 Task: Look for space in Jaguaruana, Brazil from 5th June, 2023 to 16th June, 2023 for 2 adults in price range Rs.7000 to Rs.15000. Place can be entire place with 1  bedroom having 1 bed and 1 bathroom. Property type can be house, flat, guest house, hotel. Booking option can be shelf check-in. Required host language is Spanish.
Action: Mouse moved to (445, 85)
Screenshot: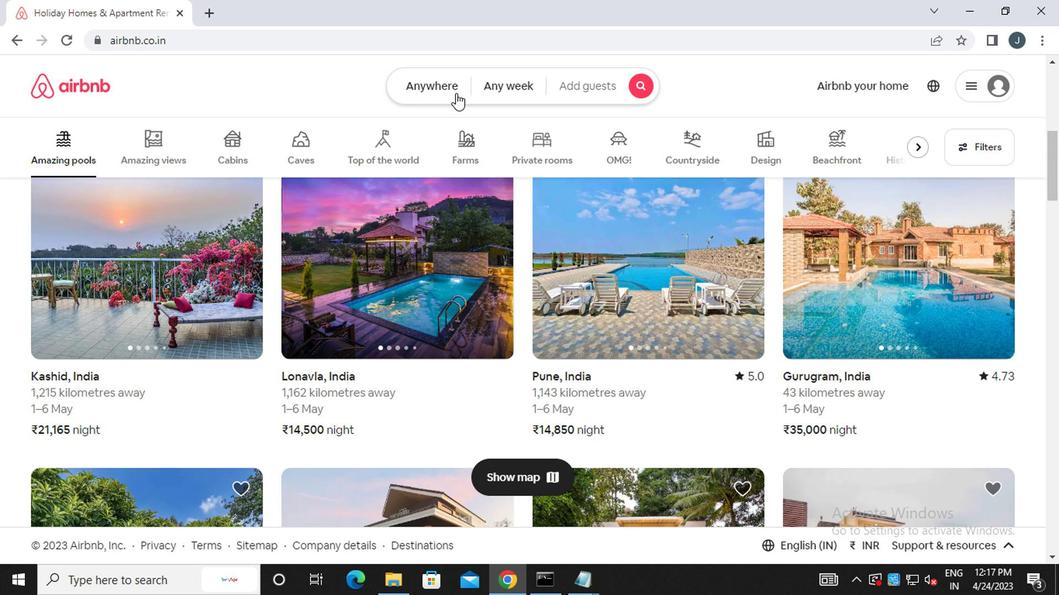 
Action: Mouse pressed left at (445, 85)
Screenshot: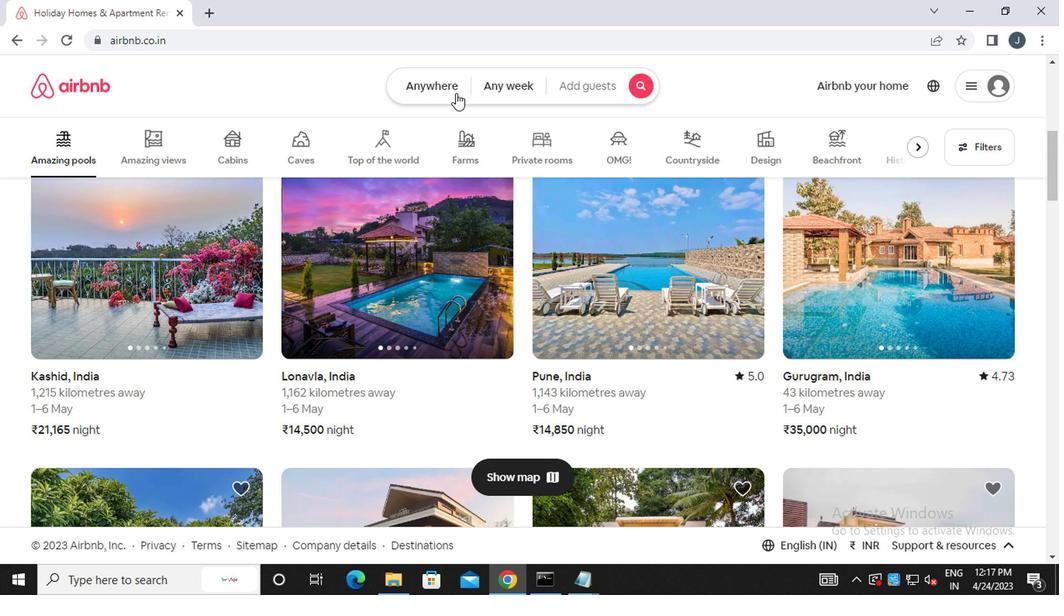 
Action: Mouse moved to (300, 150)
Screenshot: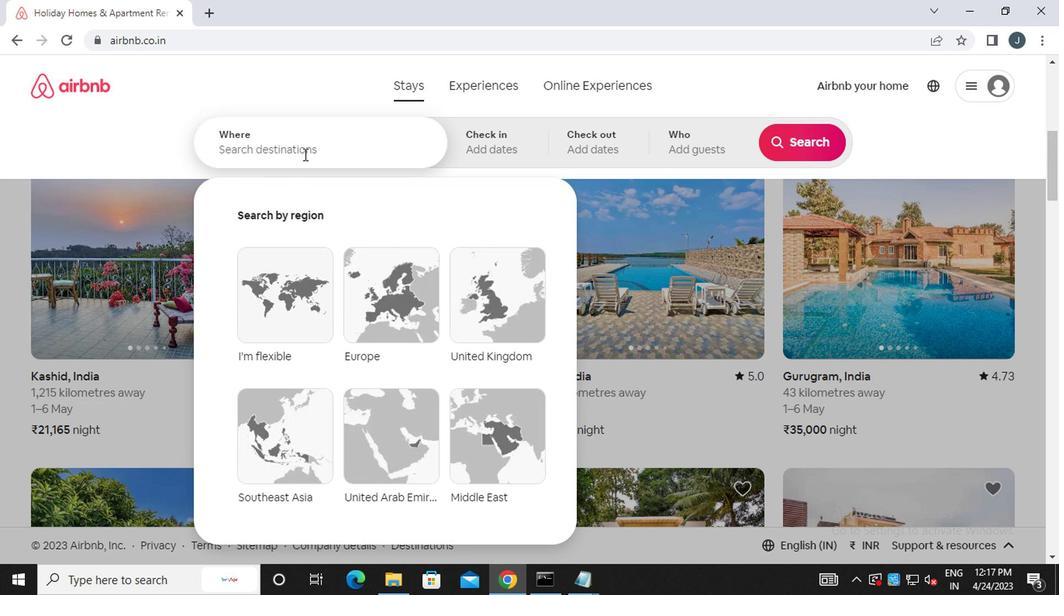 
Action: Mouse pressed left at (300, 150)
Screenshot: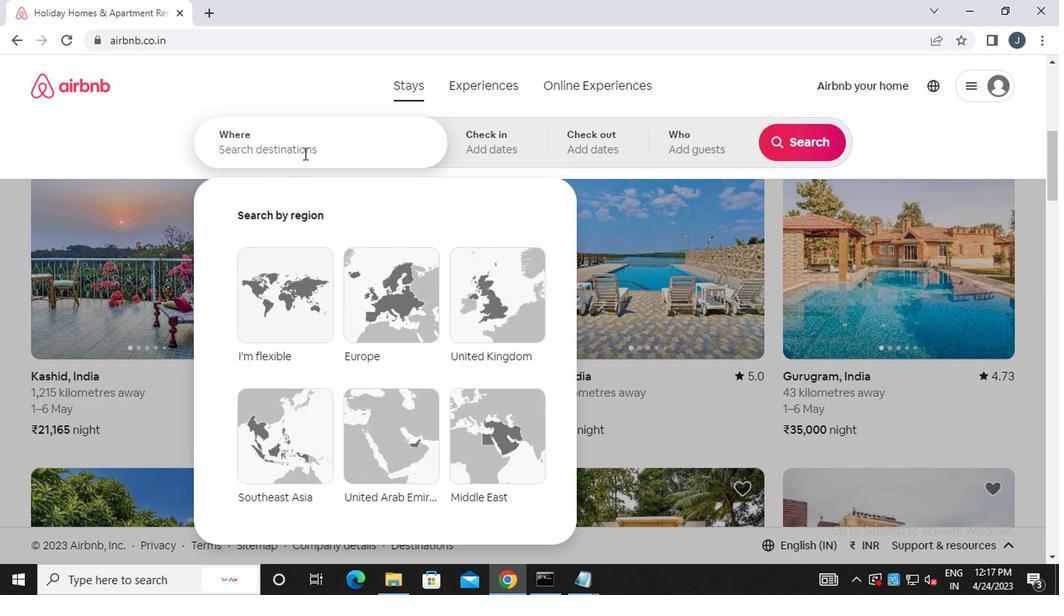 
Action: Key pressed j<Key.caps_lock>aguaruana,<Key.space><Key.caps_lock>b<Key.caps_lock>razil
Screenshot: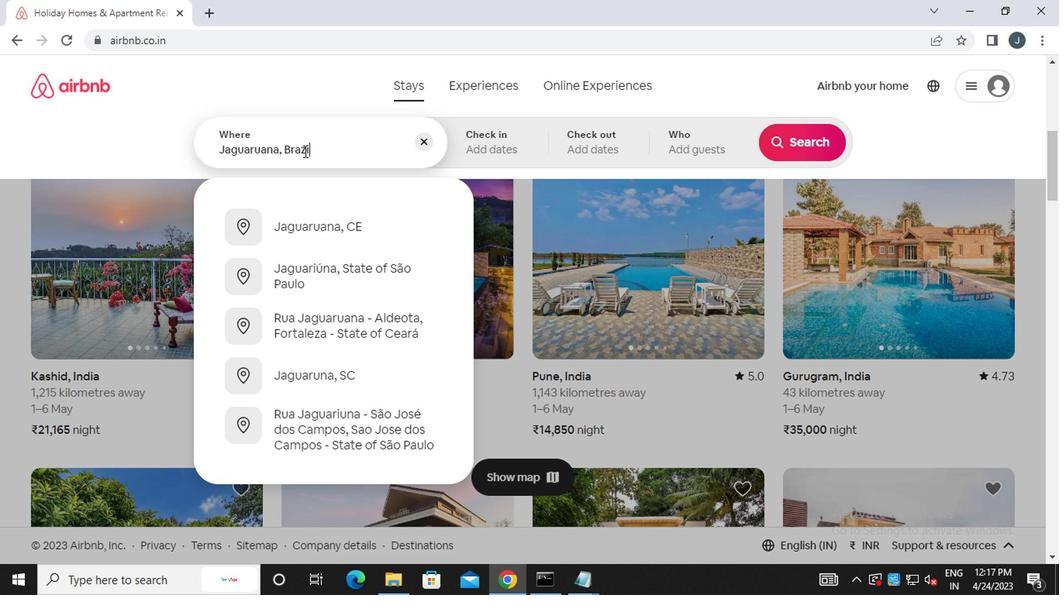 
Action: Mouse moved to (502, 144)
Screenshot: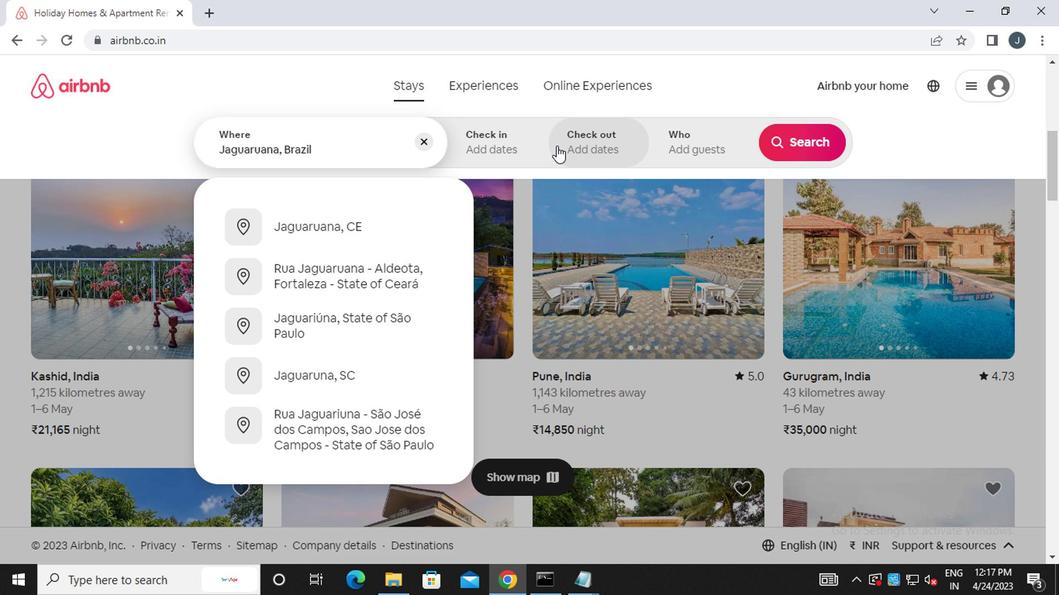 
Action: Mouse pressed left at (502, 144)
Screenshot: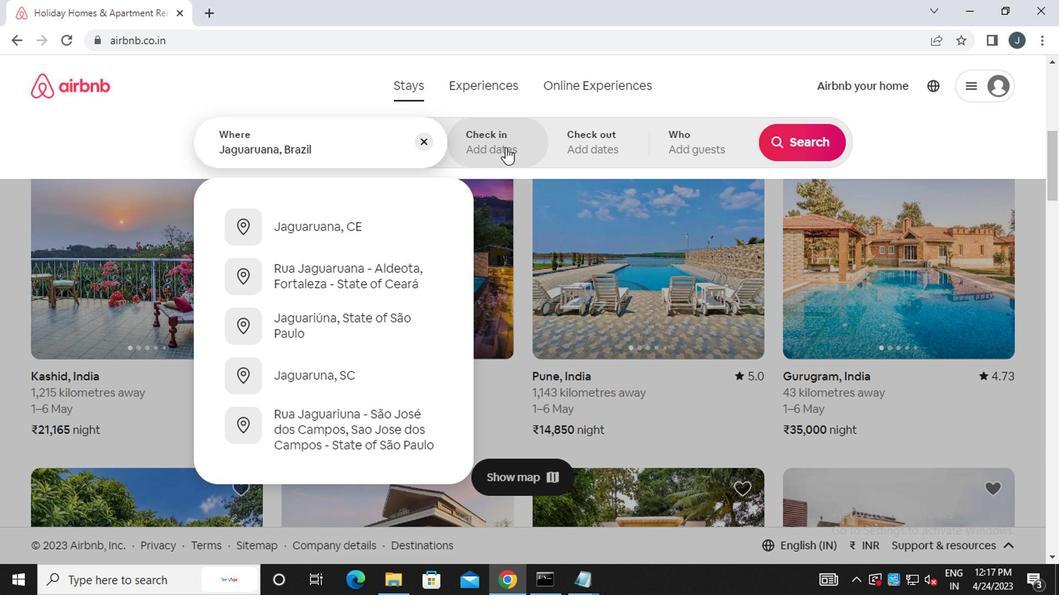 
Action: Mouse moved to (786, 266)
Screenshot: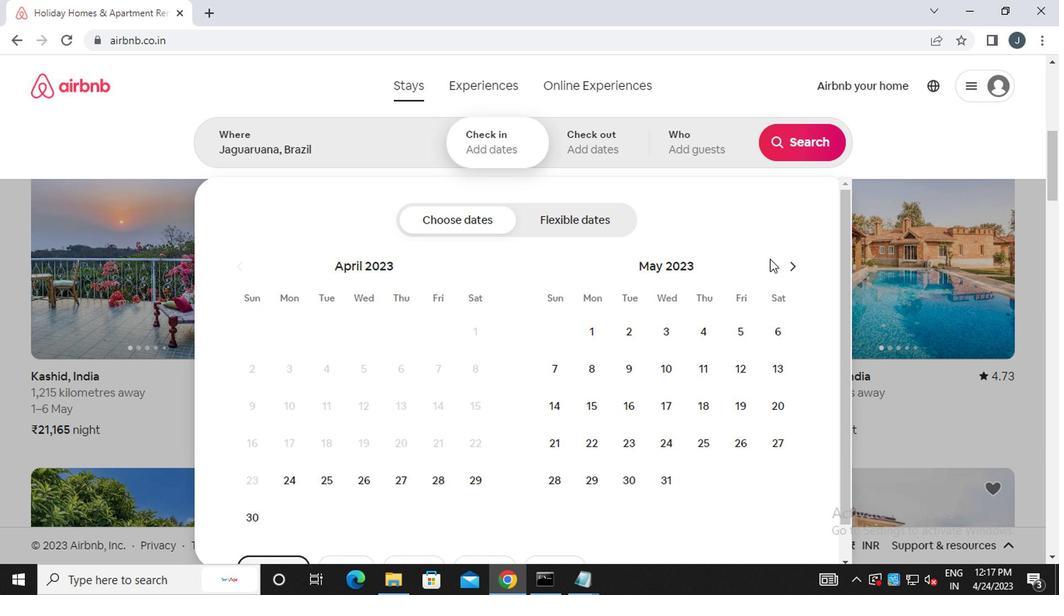 
Action: Mouse pressed left at (786, 266)
Screenshot: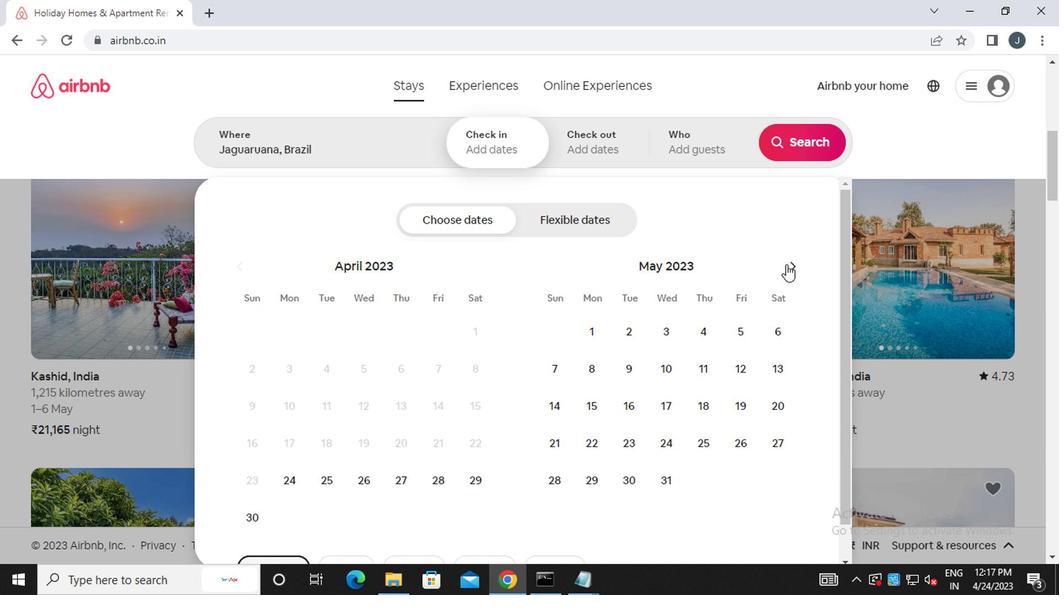 
Action: Mouse moved to (577, 372)
Screenshot: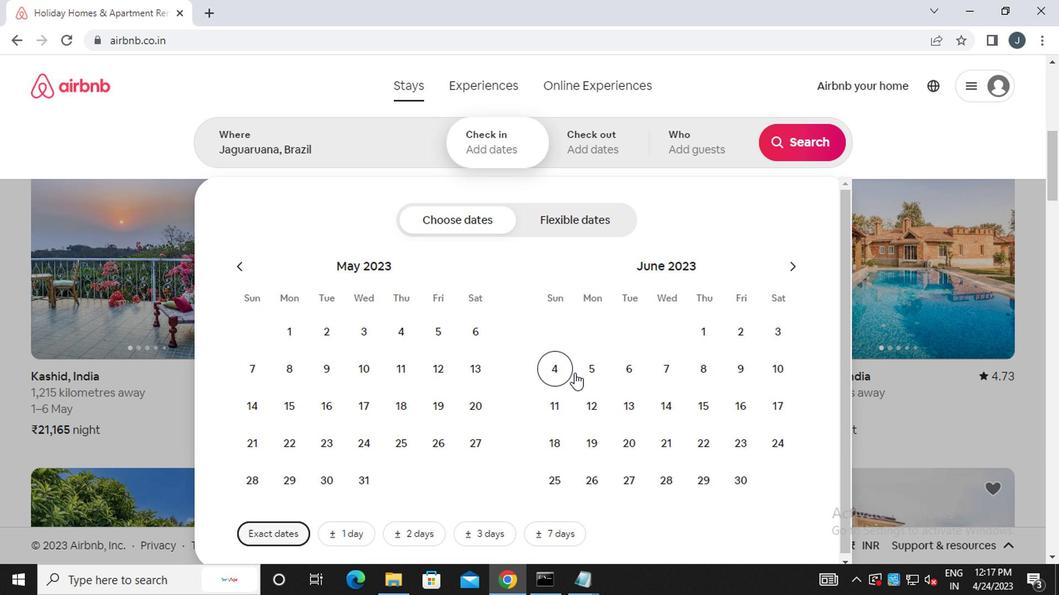 
Action: Mouse pressed left at (577, 372)
Screenshot: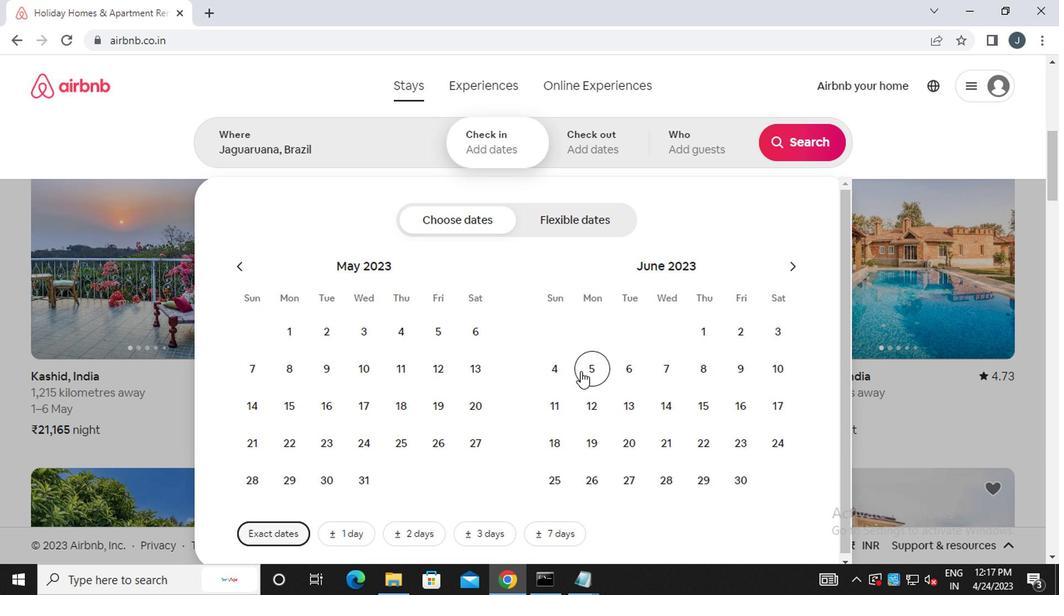 
Action: Mouse moved to (738, 403)
Screenshot: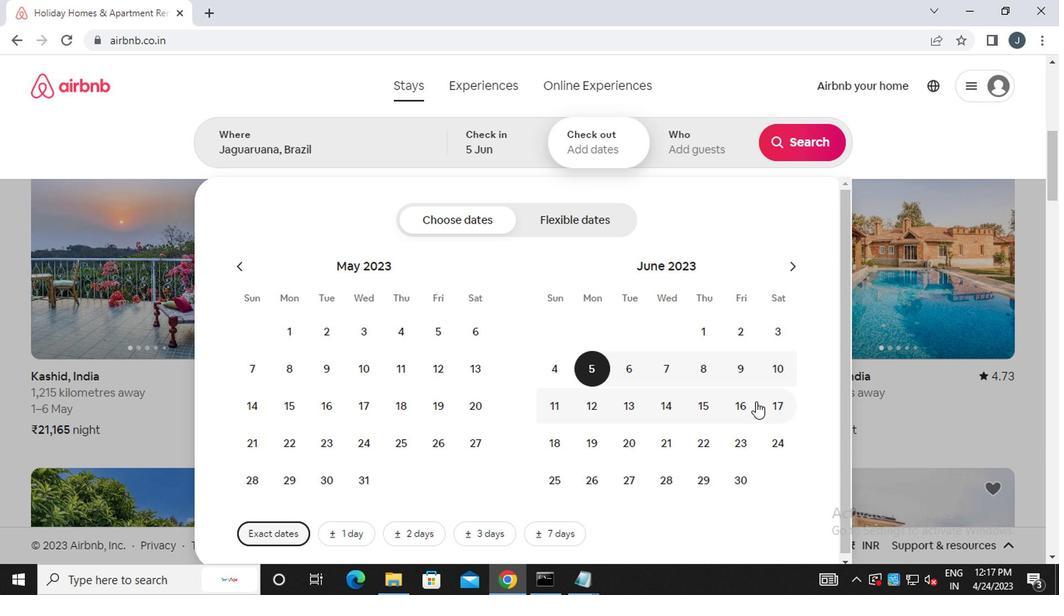 
Action: Mouse pressed left at (738, 403)
Screenshot: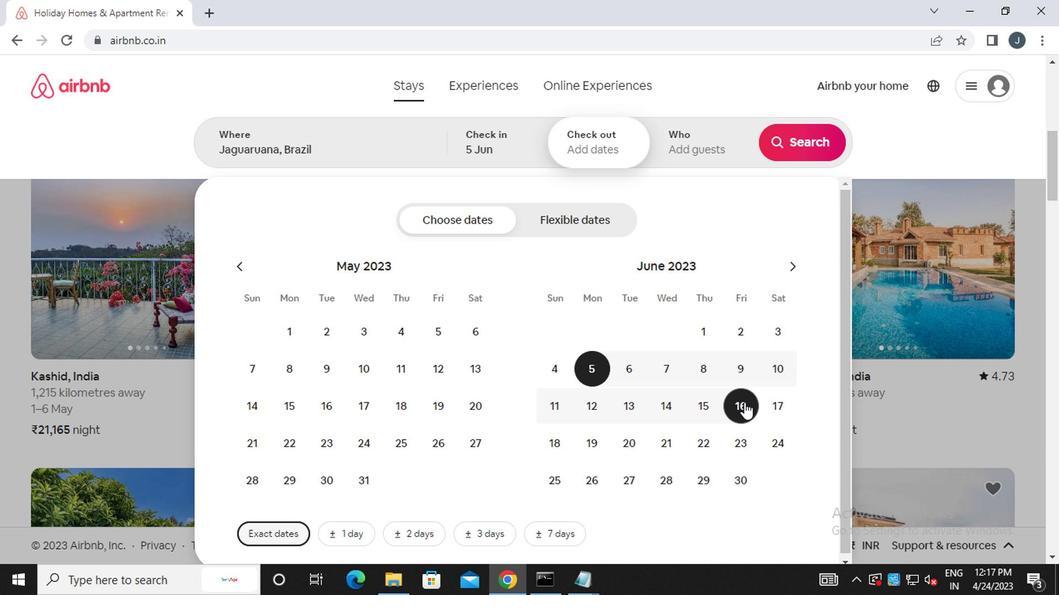 
Action: Mouse moved to (700, 145)
Screenshot: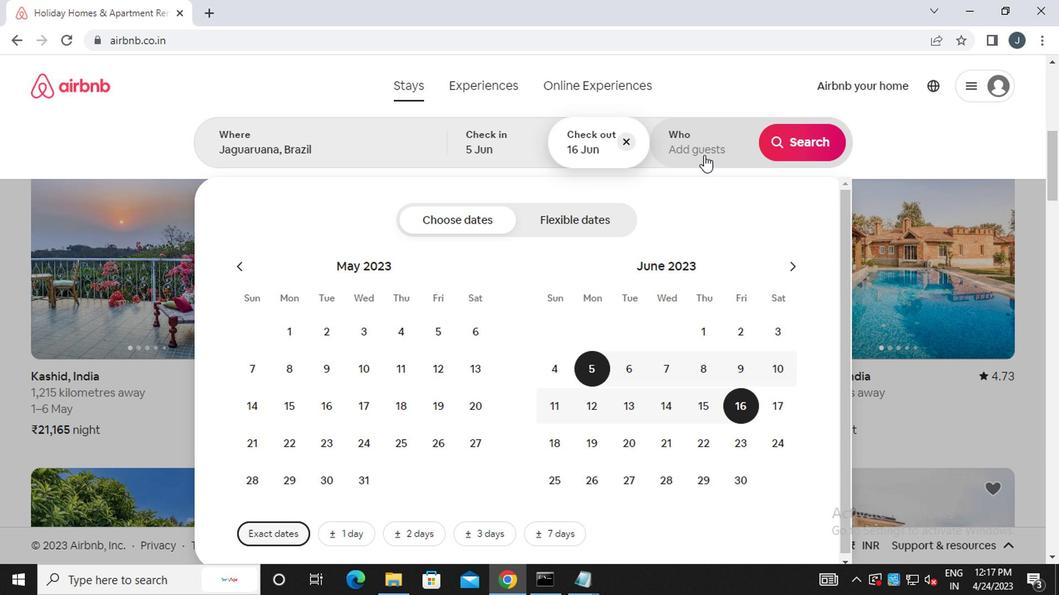 
Action: Mouse pressed left at (700, 145)
Screenshot: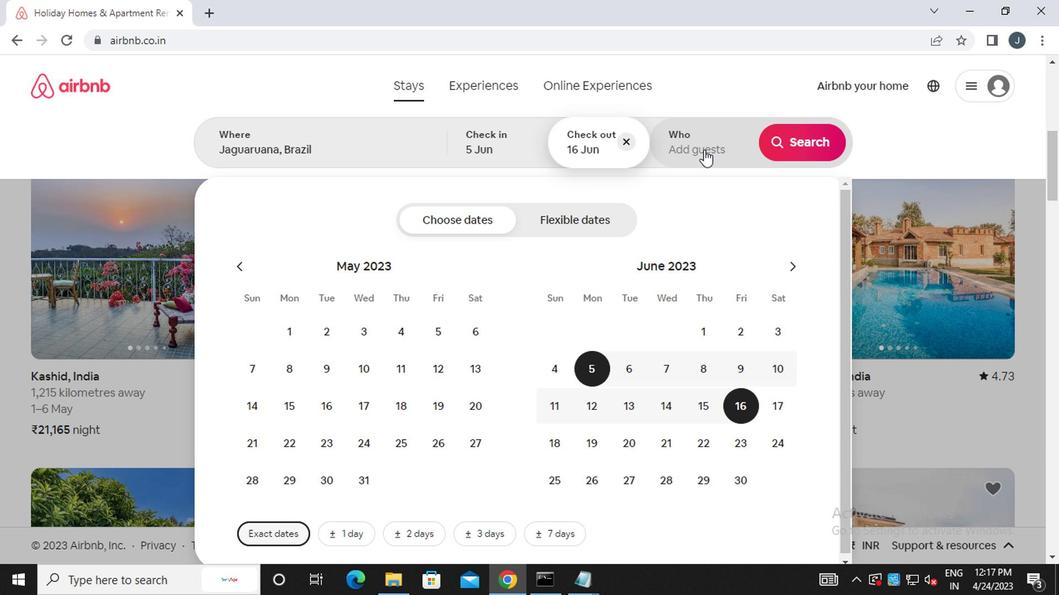 
Action: Mouse moved to (802, 231)
Screenshot: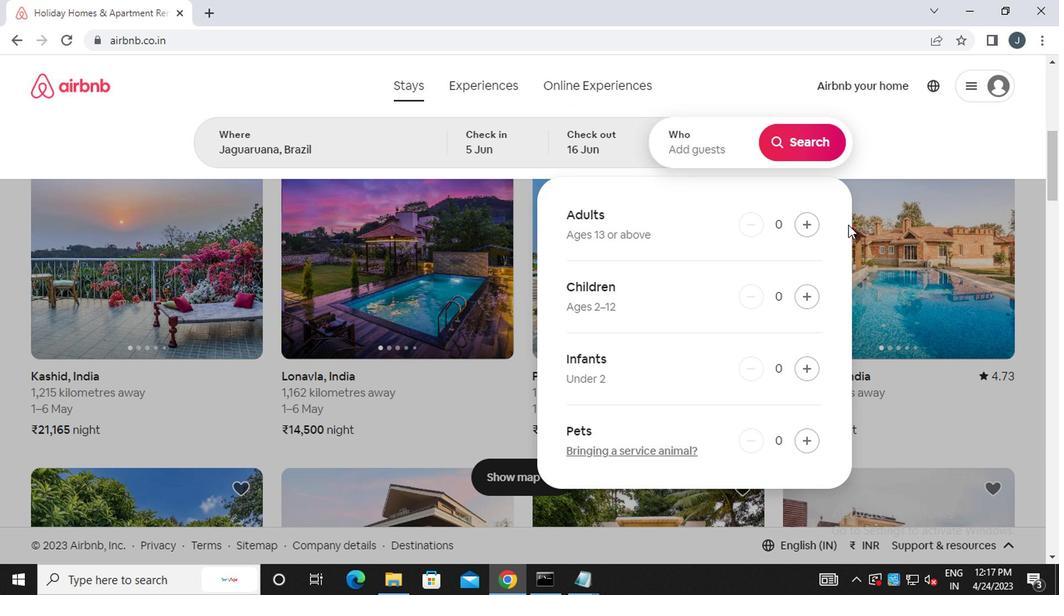 
Action: Mouse pressed left at (802, 231)
Screenshot: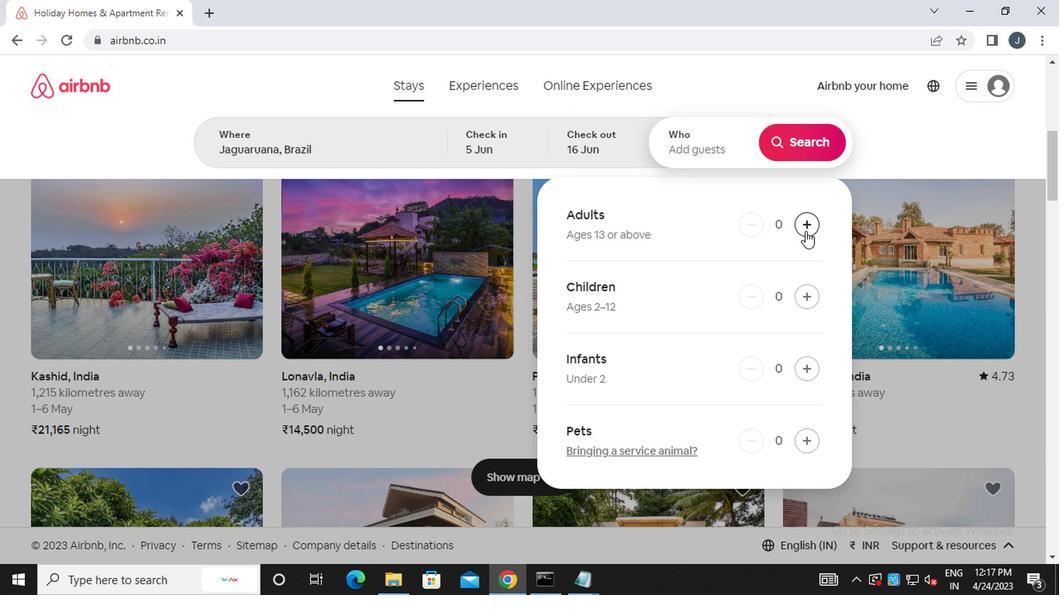 
Action: Mouse pressed left at (802, 231)
Screenshot: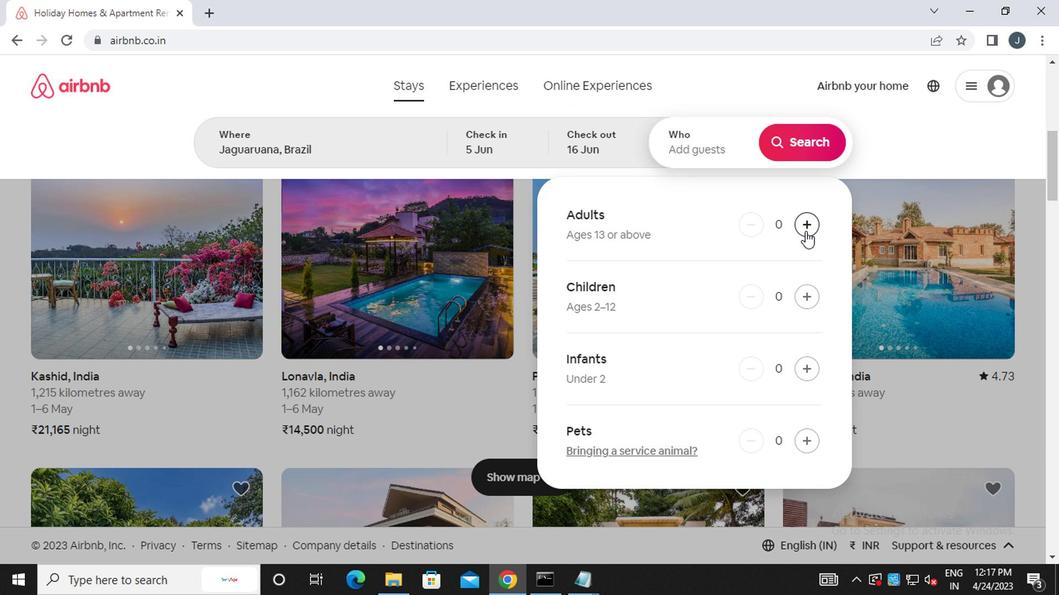 
Action: Mouse moved to (813, 139)
Screenshot: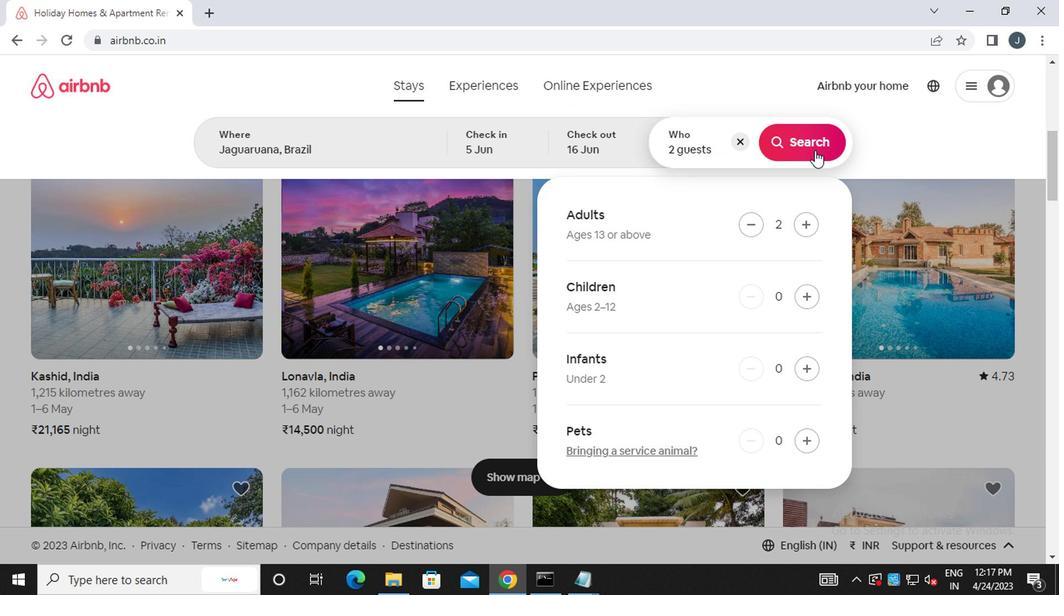 
Action: Mouse pressed left at (813, 139)
Screenshot: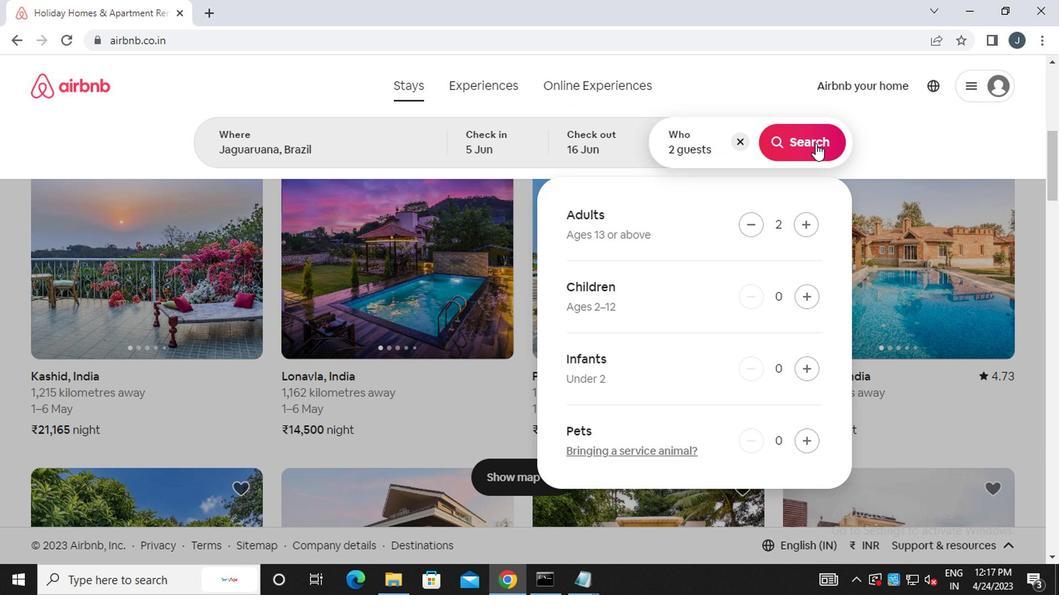 
Action: Mouse moved to (992, 140)
Screenshot: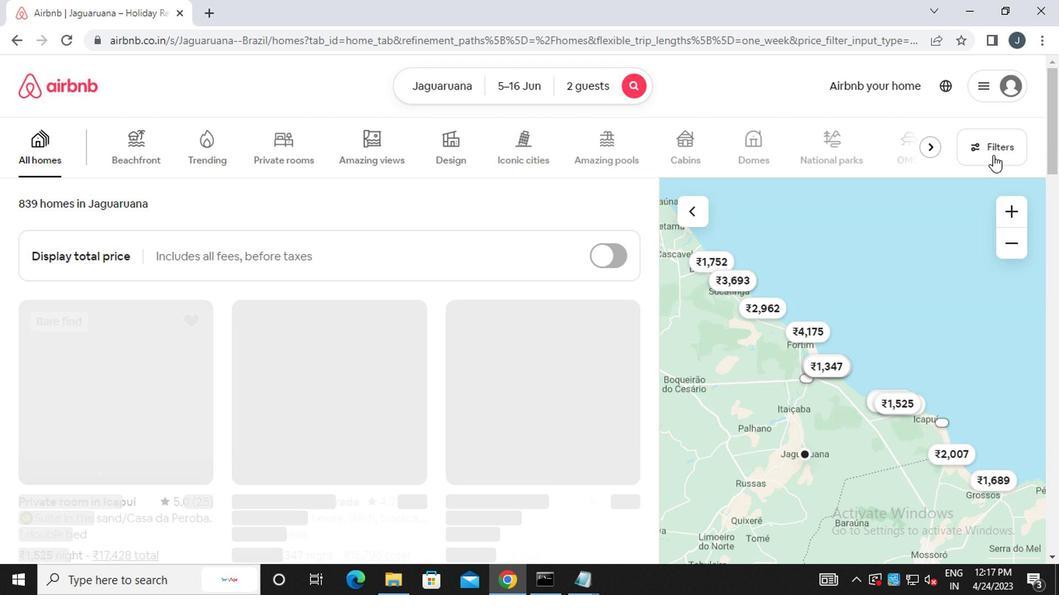 
Action: Mouse pressed left at (992, 140)
Screenshot: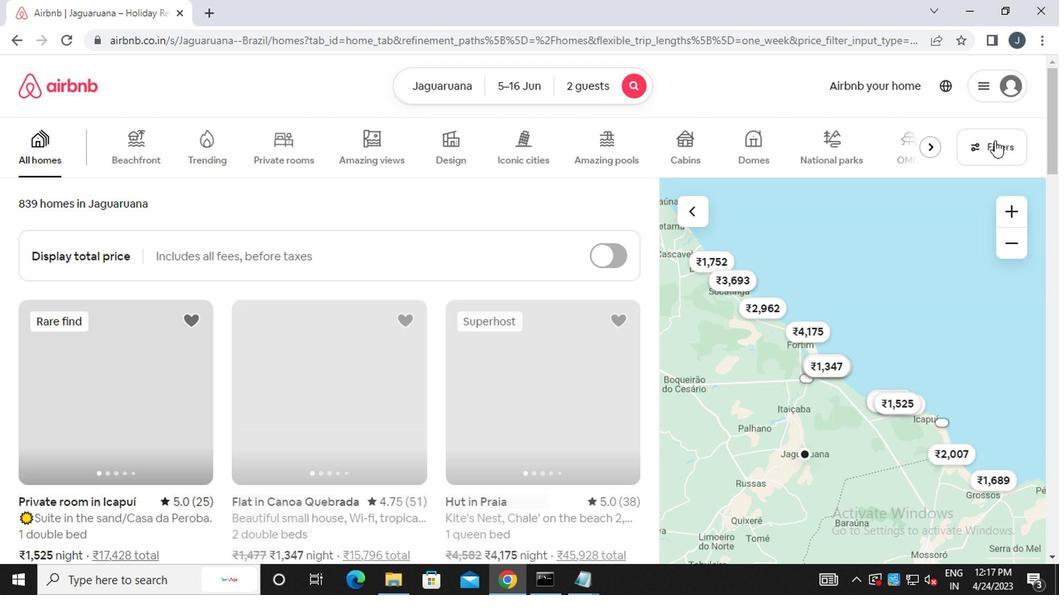 
Action: Mouse moved to (313, 345)
Screenshot: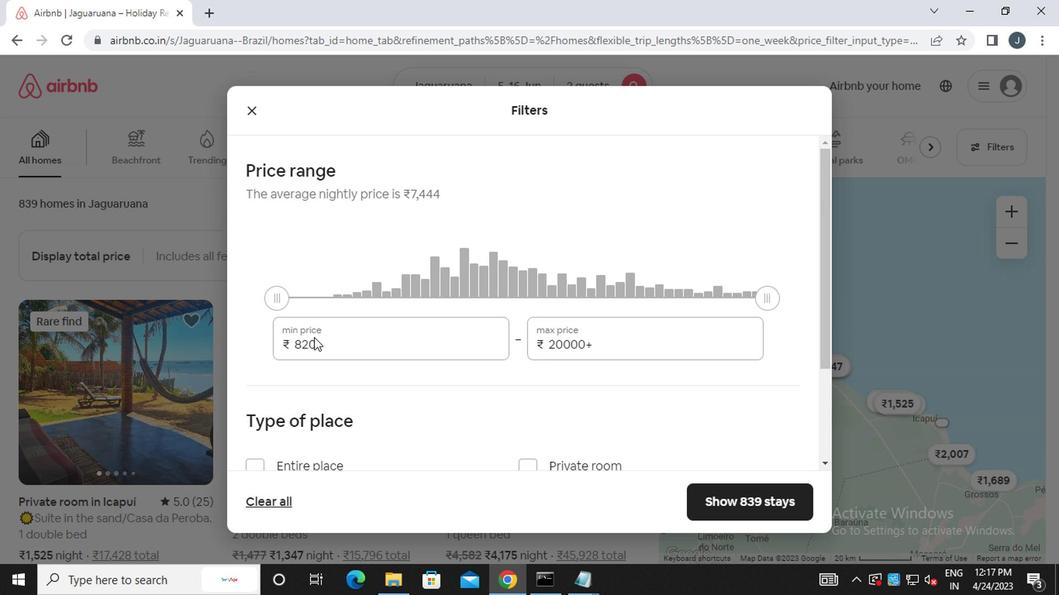 
Action: Mouse pressed left at (313, 345)
Screenshot: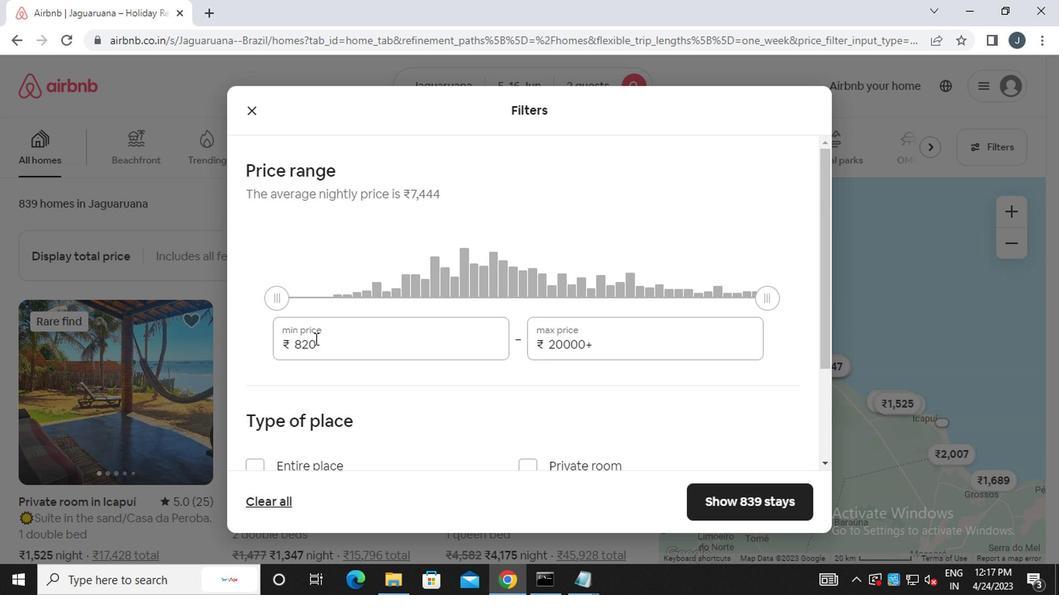 
Action: Mouse moved to (313, 338)
Screenshot: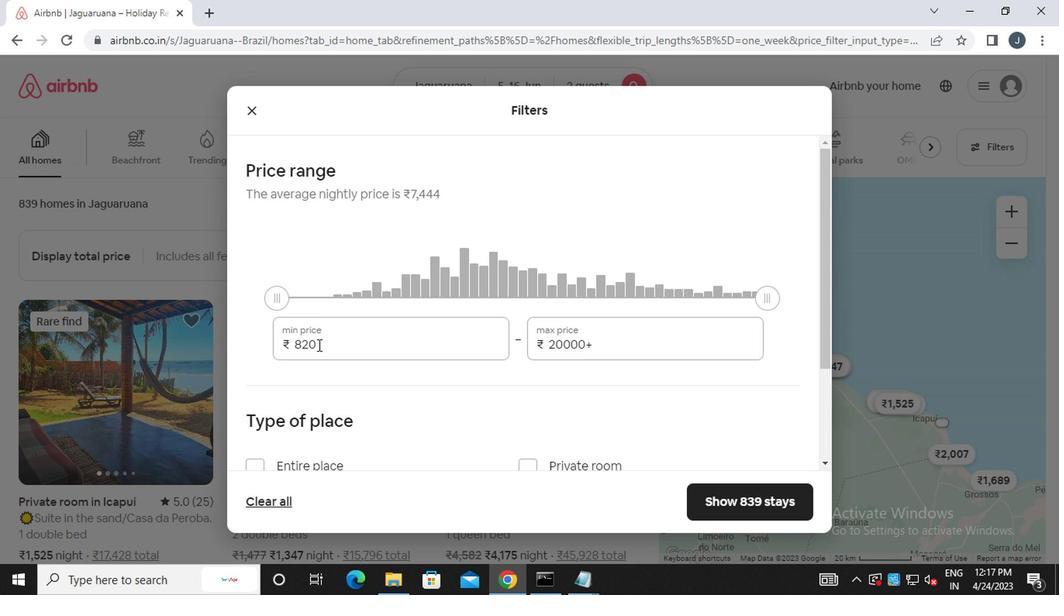 
Action: Key pressed <Key.backspace><Key.backspace><Key.backspace><<103>><<96>><<96>><<96>><<96>><Key.backspace>
Screenshot: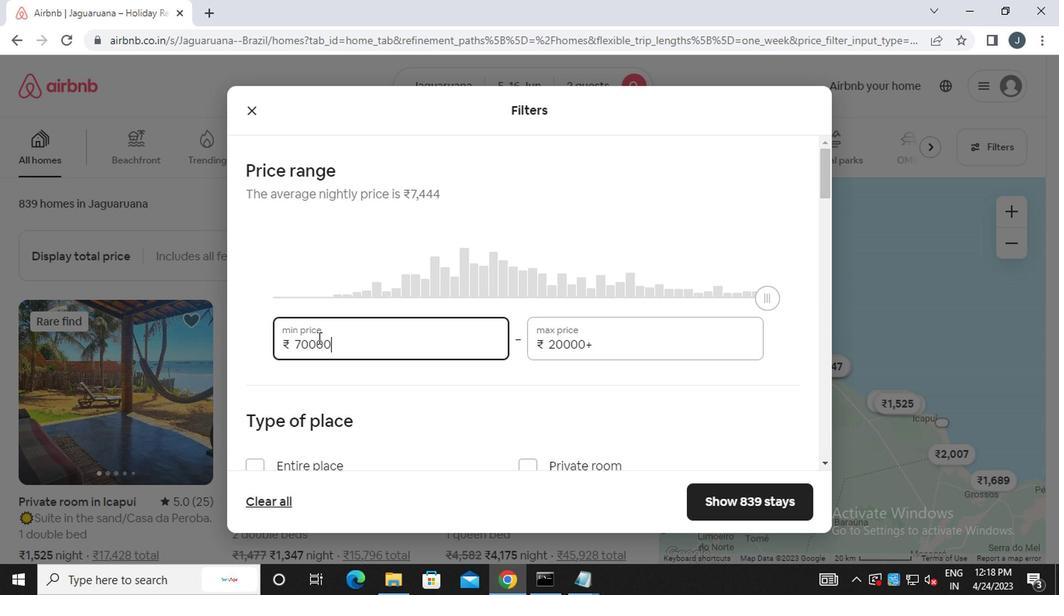 
Action: Mouse moved to (664, 346)
Screenshot: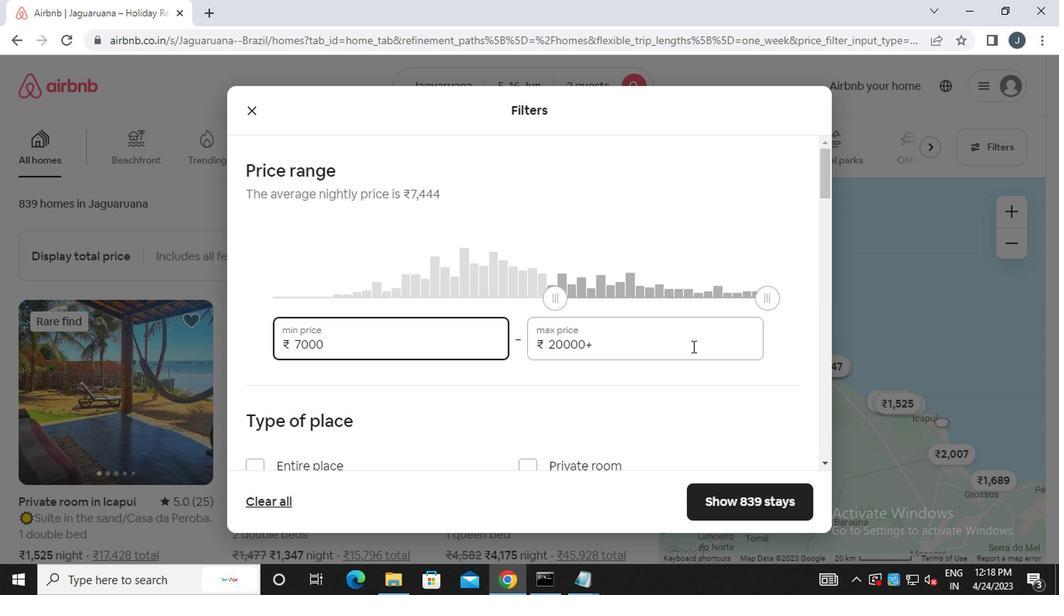 
Action: Mouse pressed left at (664, 346)
Screenshot: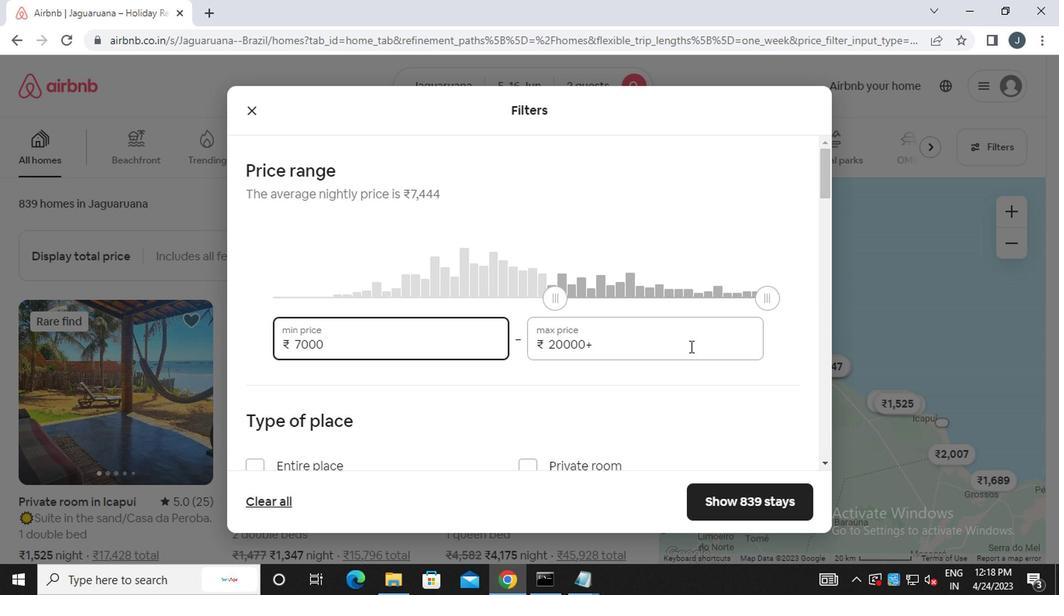 
Action: Key pressed <Key.backspace><Key.backspace><Key.backspace><Key.backspace><Key.backspace><Key.backspace><Key.backspace><Key.backspace><Key.backspace><Key.backspace><Key.backspace><Key.backspace><<97>><<101>><<96>><<96>><<96>>
Screenshot: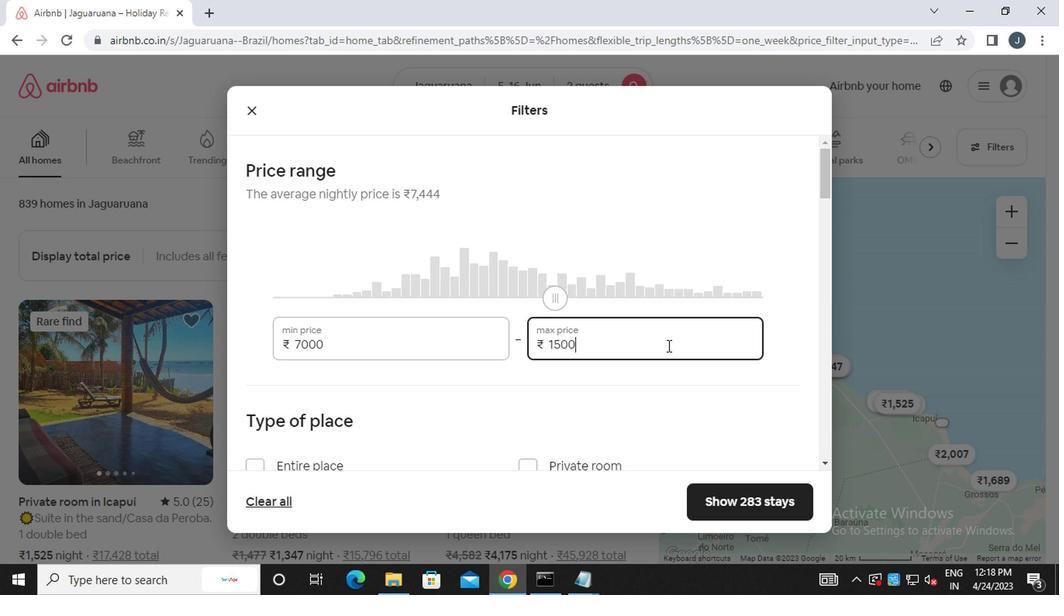 
Action: Mouse moved to (628, 352)
Screenshot: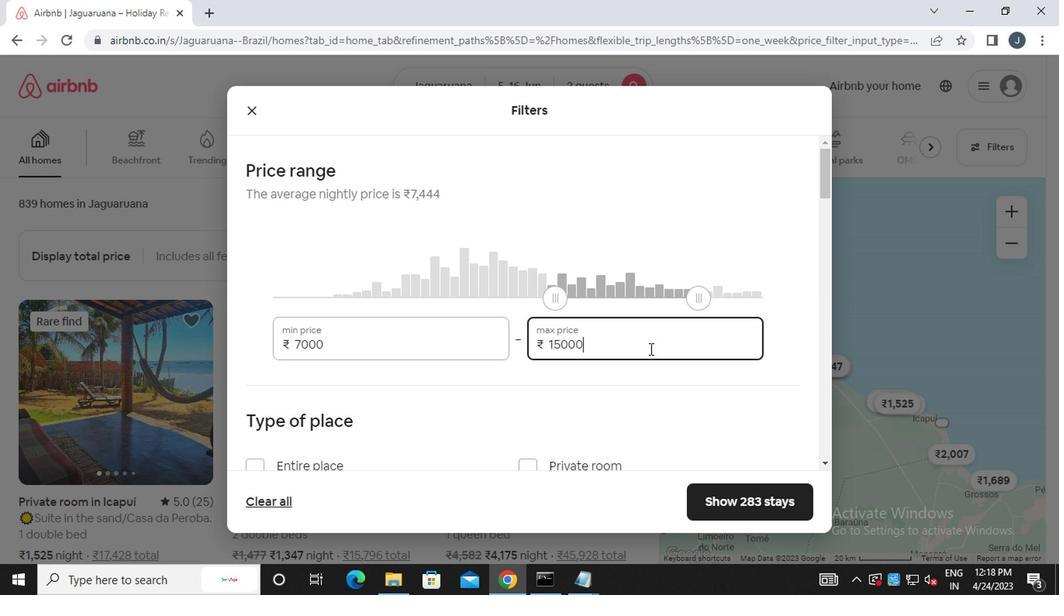 
Action: Mouse scrolled (628, 351) with delta (0, 0)
Screenshot: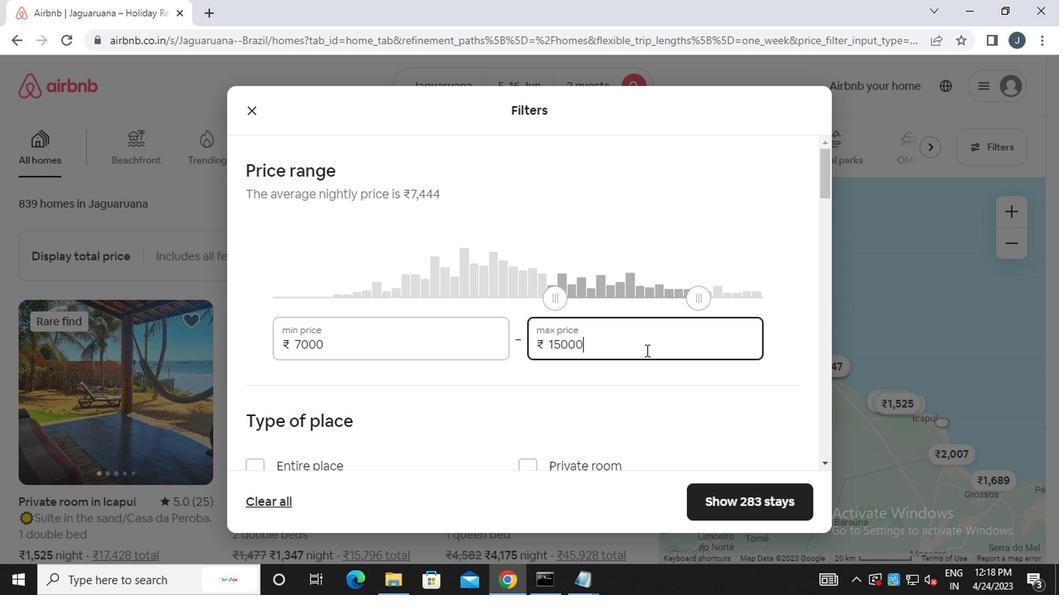
Action: Mouse scrolled (628, 351) with delta (0, 0)
Screenshot: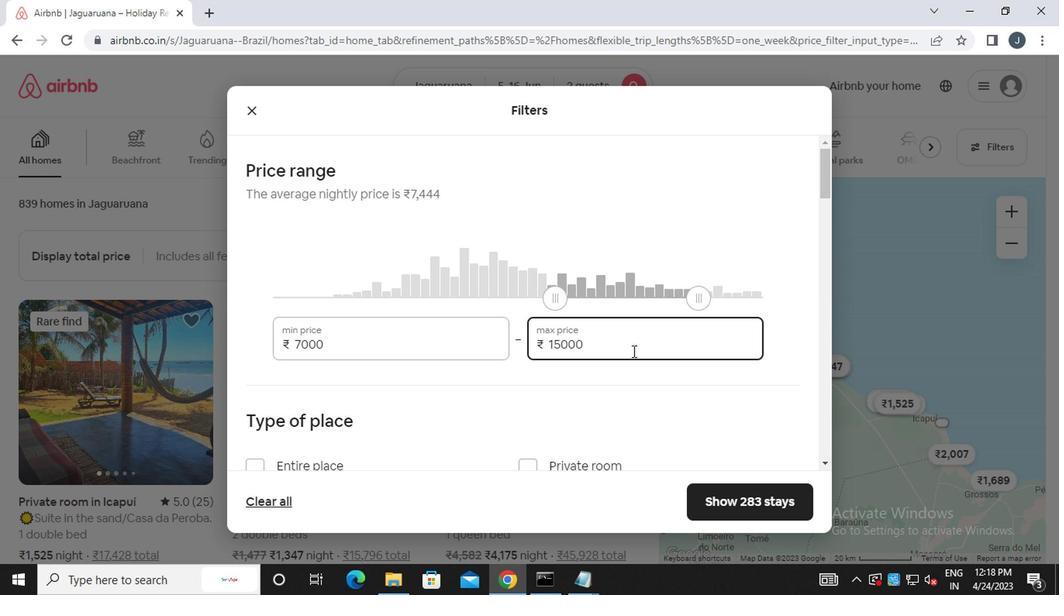 
Action: Mouse moved to (313, 310)
Screenshot: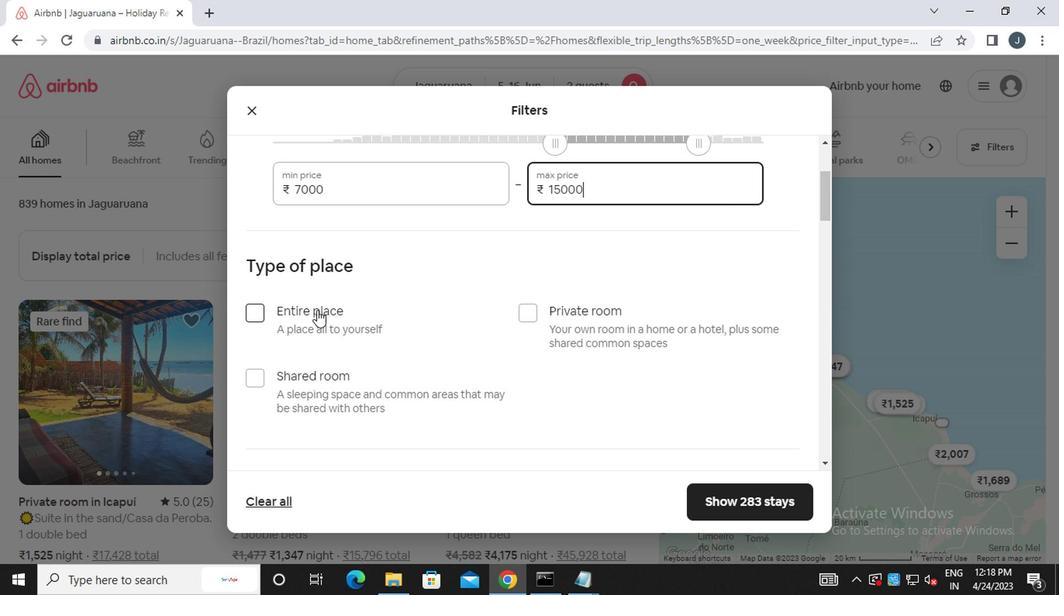 
Action: Mouse pressed left at (313, 310)
Screenshot: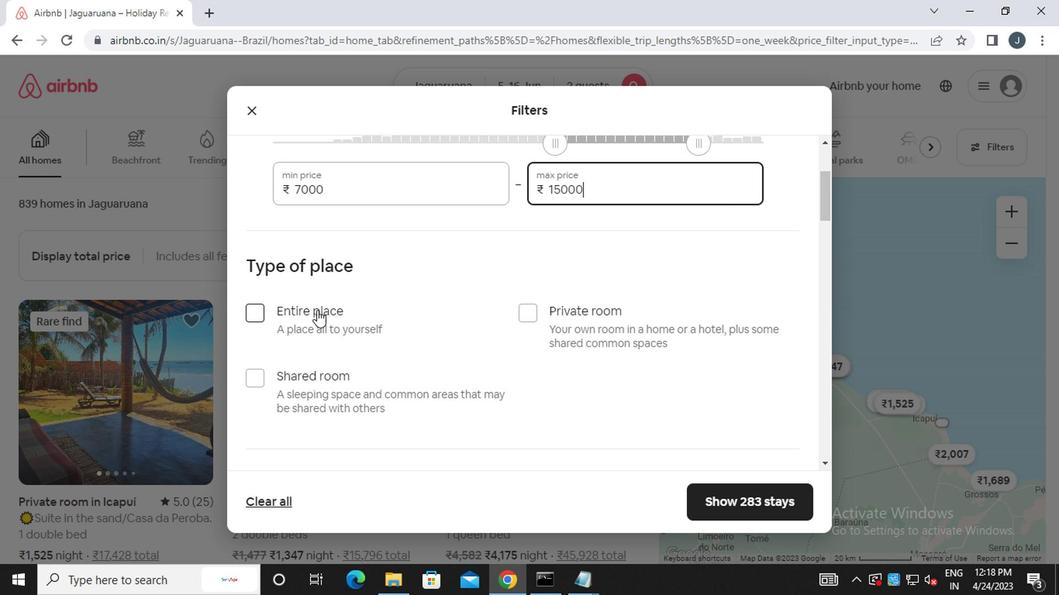 
Action: Mouse moved to (371, 338)
Screenshot: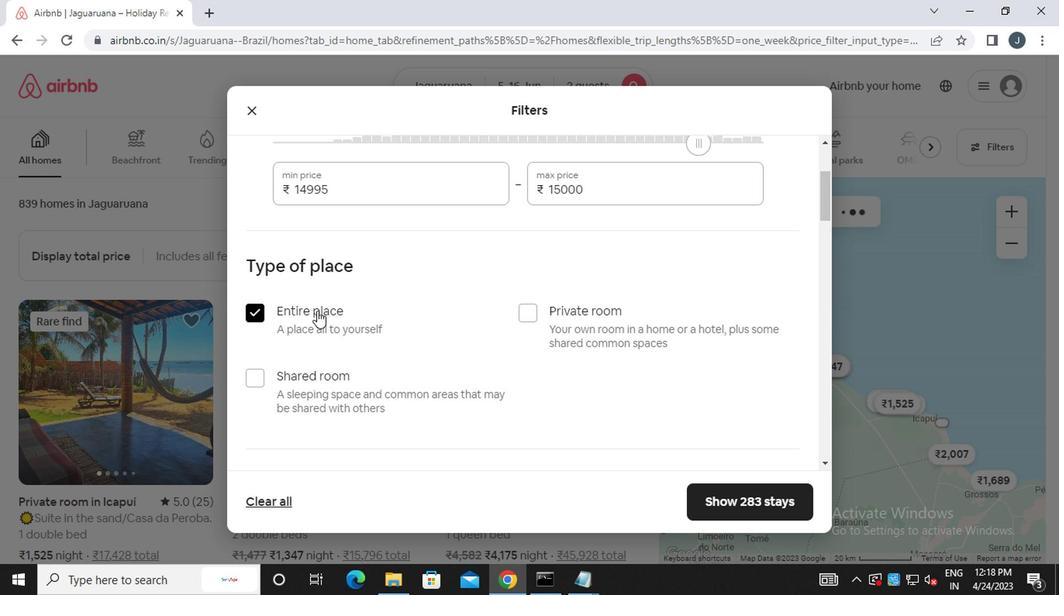 
Action: Mouse scrolled (371, 338) with delta (0, 0)
Screenshot: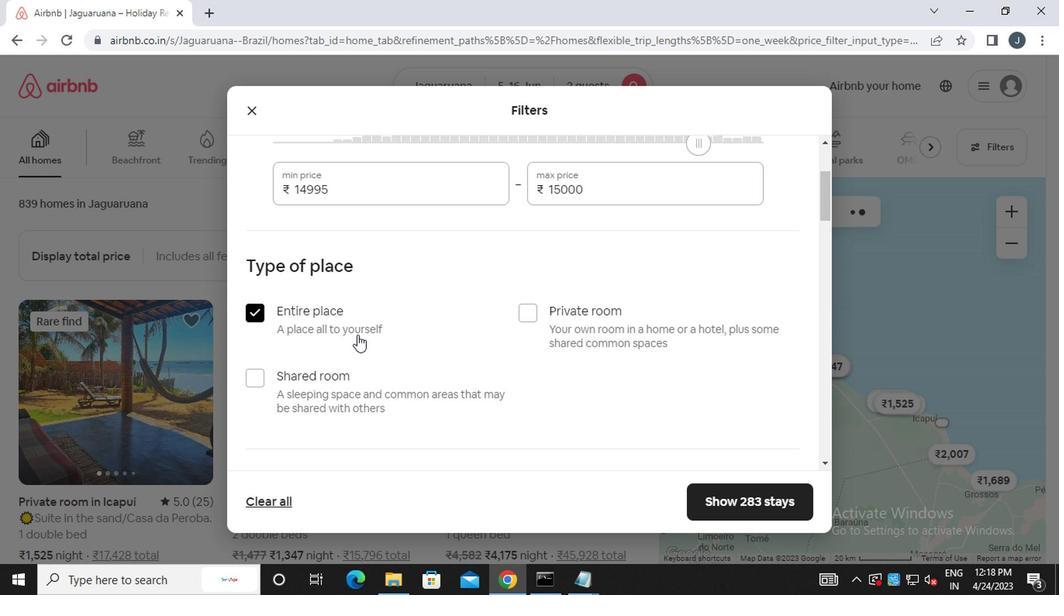 
Action: Mouse moved to (372, 338)
Screenshot: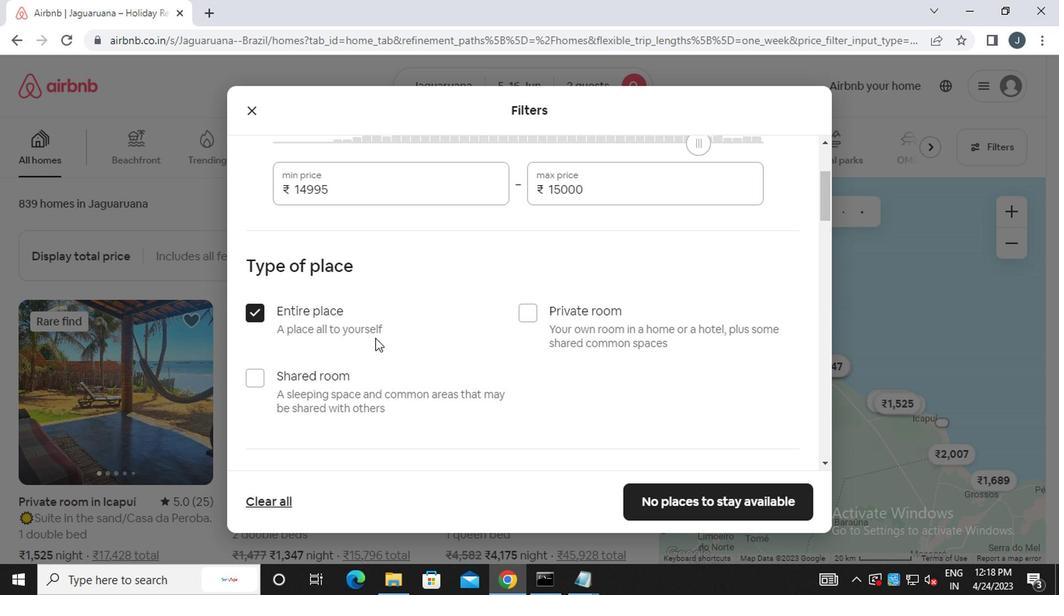 
Action: Mouse scrolled (372, 338) with delta (0, 0)
Screenshot: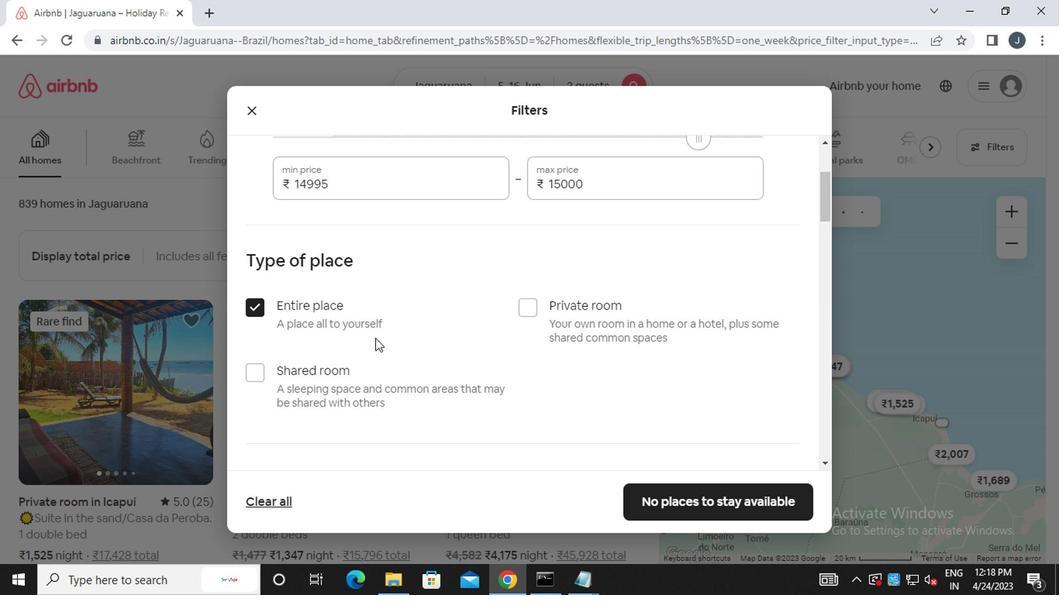 
Action: Mouse moved to (324, 380)
Screenshot: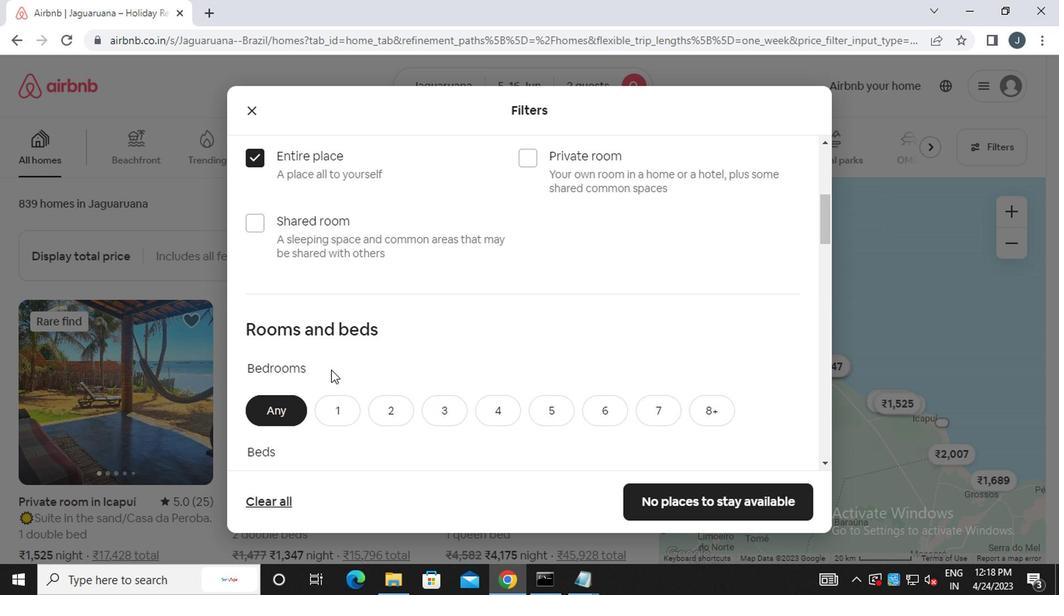 
Action: Mouse scrolled (324, 379) with delta (0, 0)
Screenshot: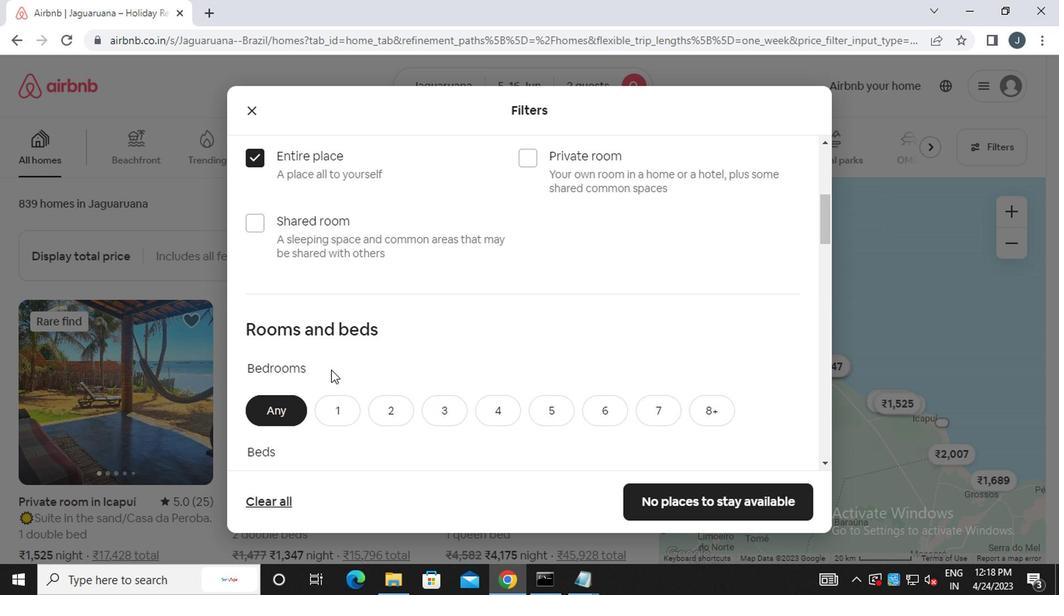 
Action: Mouse moved to (324, 380)
Screenshot: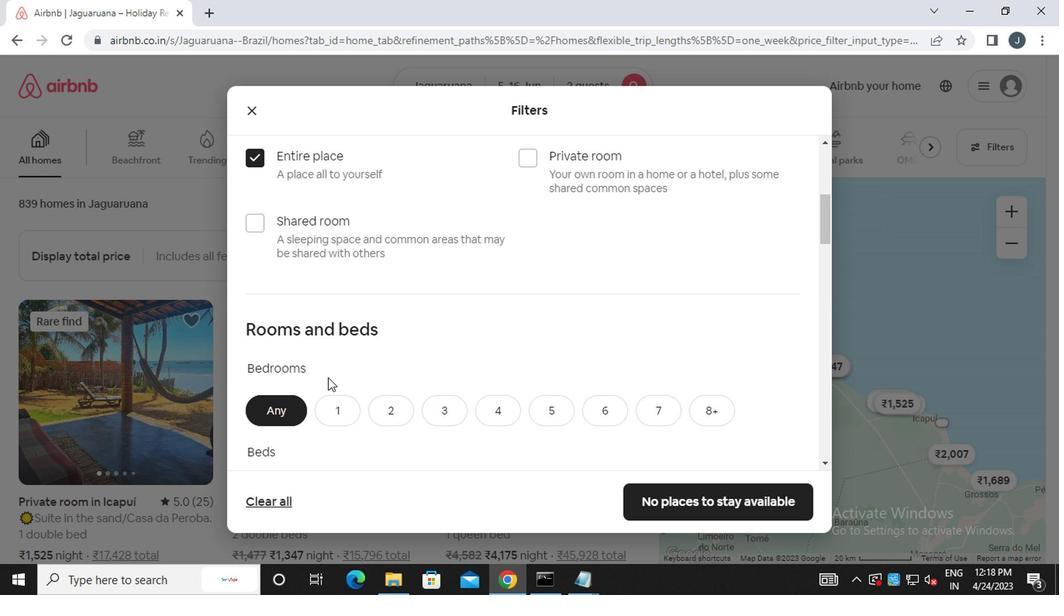 
Action: Mouse scrolled (324, 380) with delta (0, 0)
Screenshot: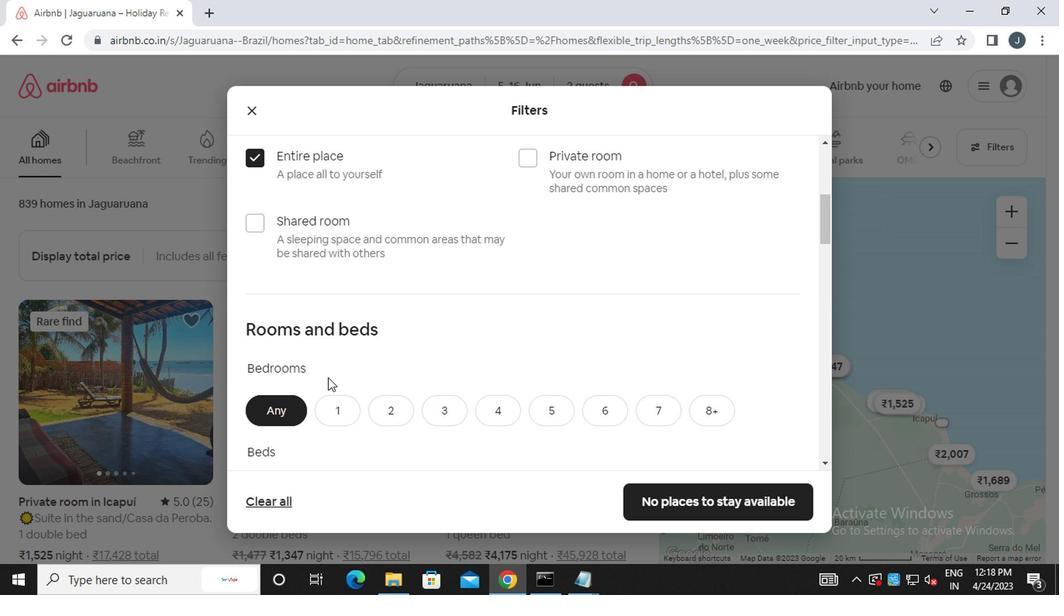 
Action: Mouse moved to (337, 258)
Screenshot: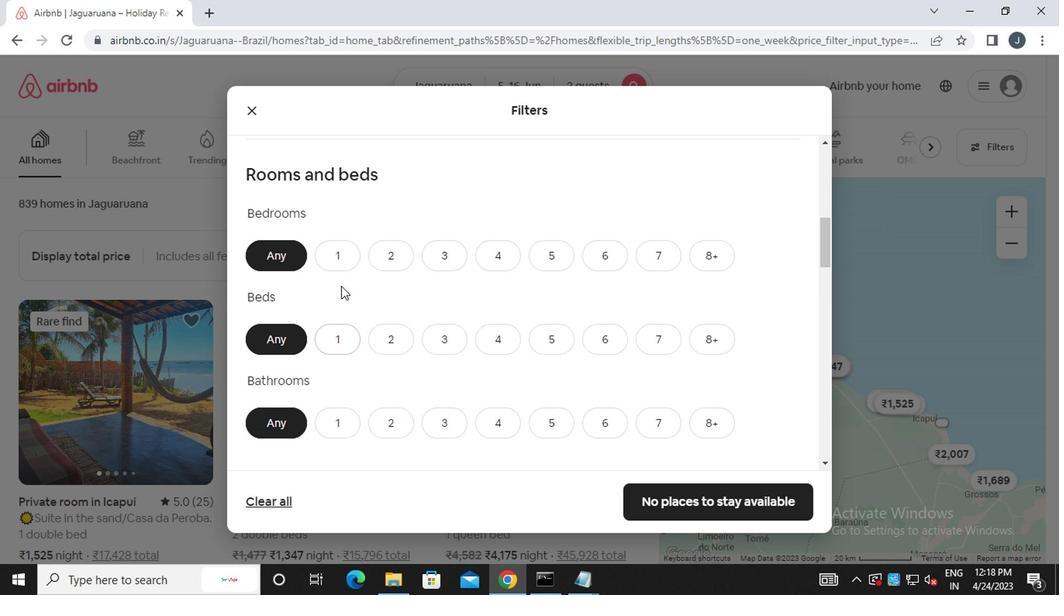 
Action: Mouse pressed left at (337, 258)
Screenshot: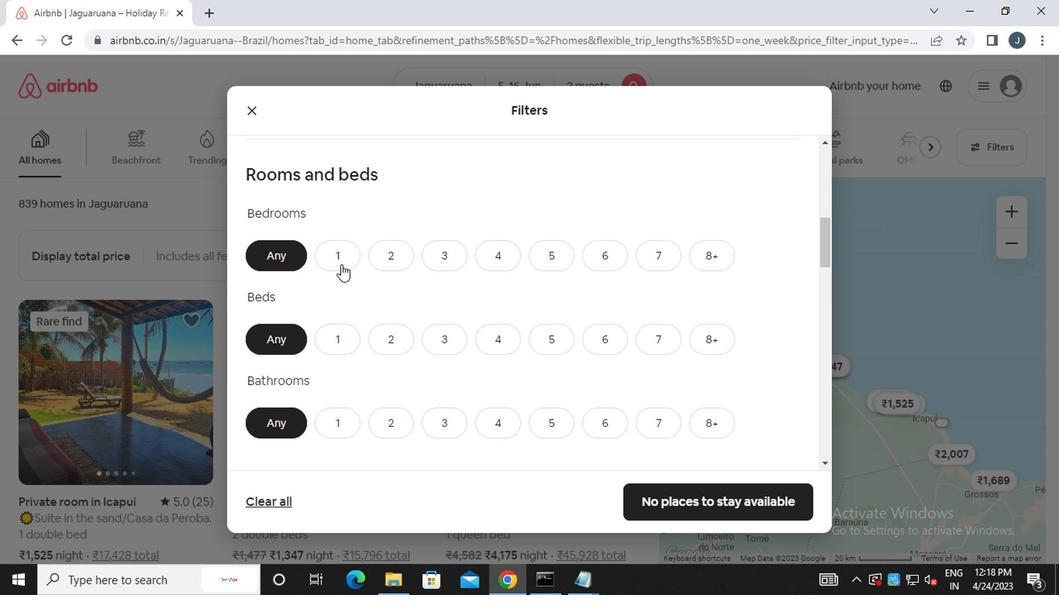
Action: Mouse moved to (334, 336)
Screenshot: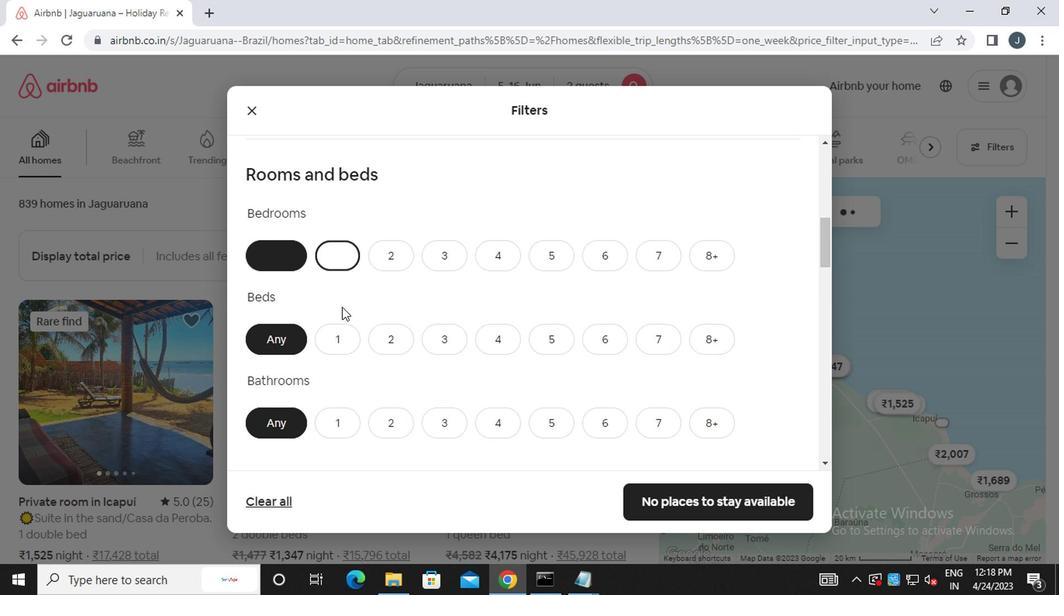 
Action: Mouse pressed left at (334, 336)
Screenshot: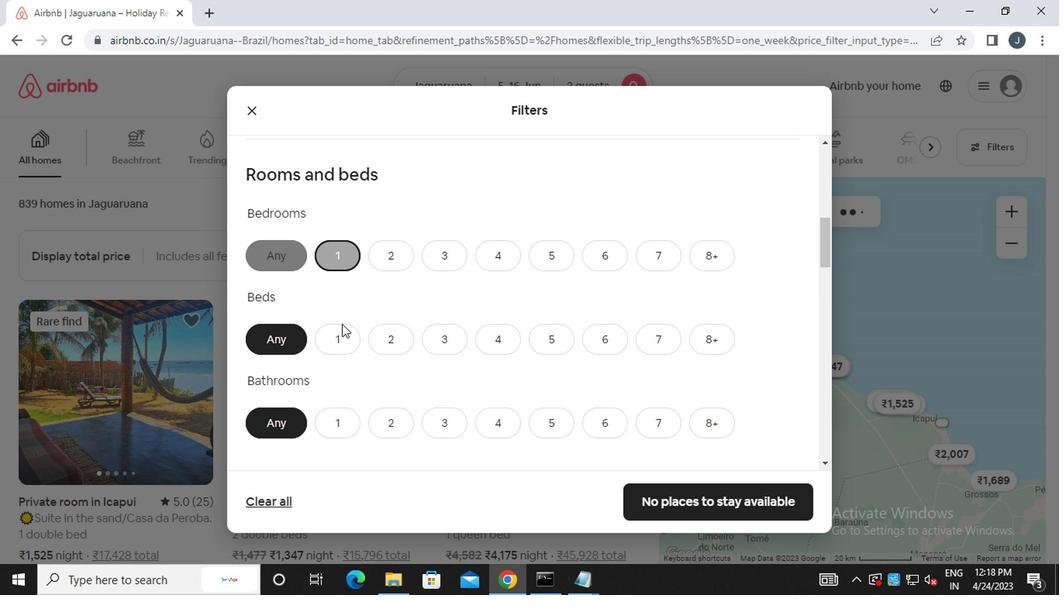 
Action: Mouse moved to (338, 427)
Screenshot: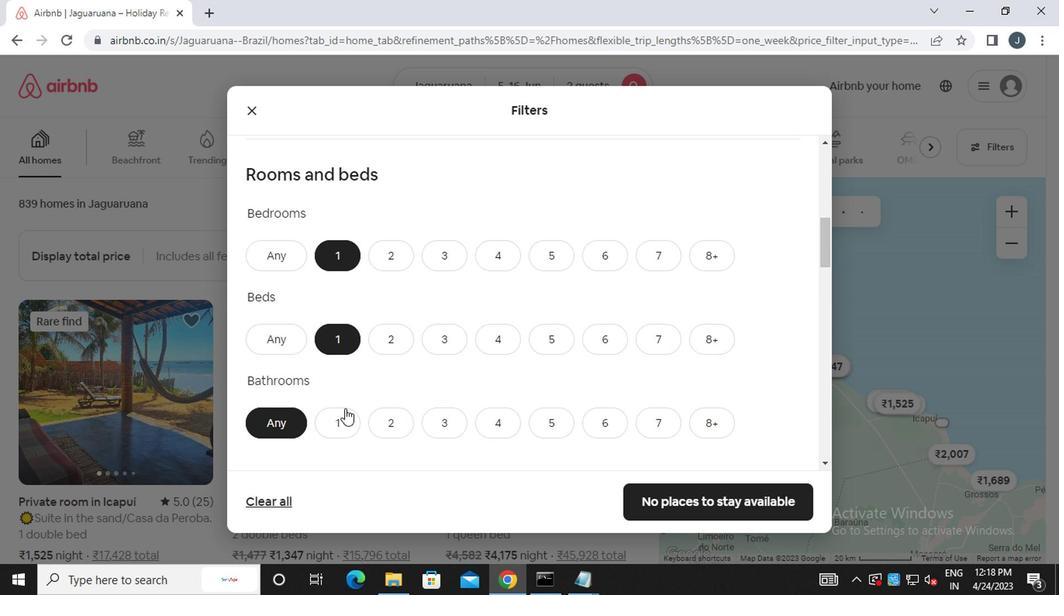 
Action: Mouse pressed left at (338, 427)
Screenshot: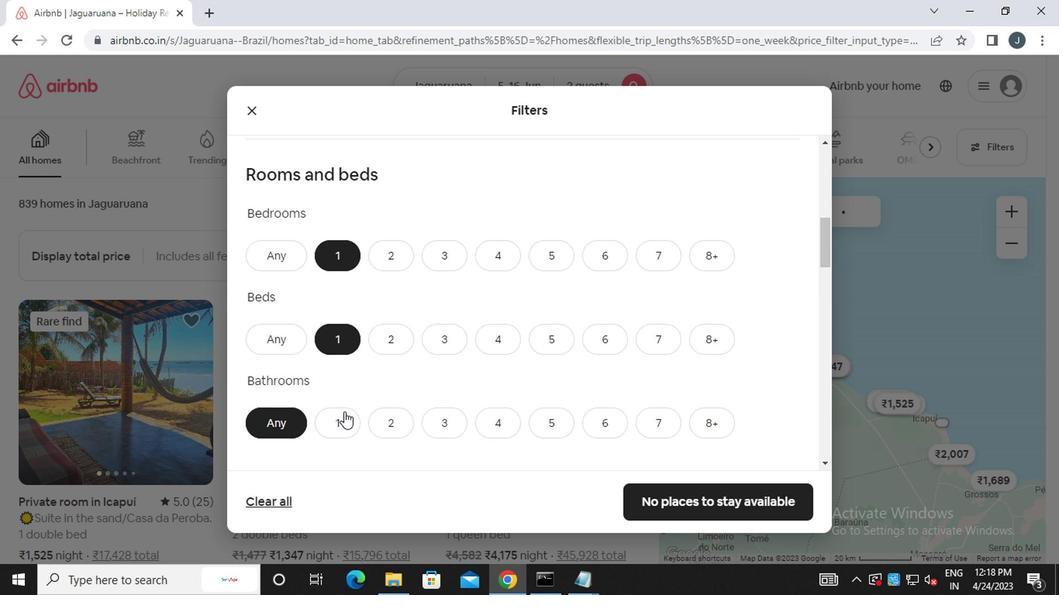 
Action: Mouse moved to (336, 423)
Screenshot: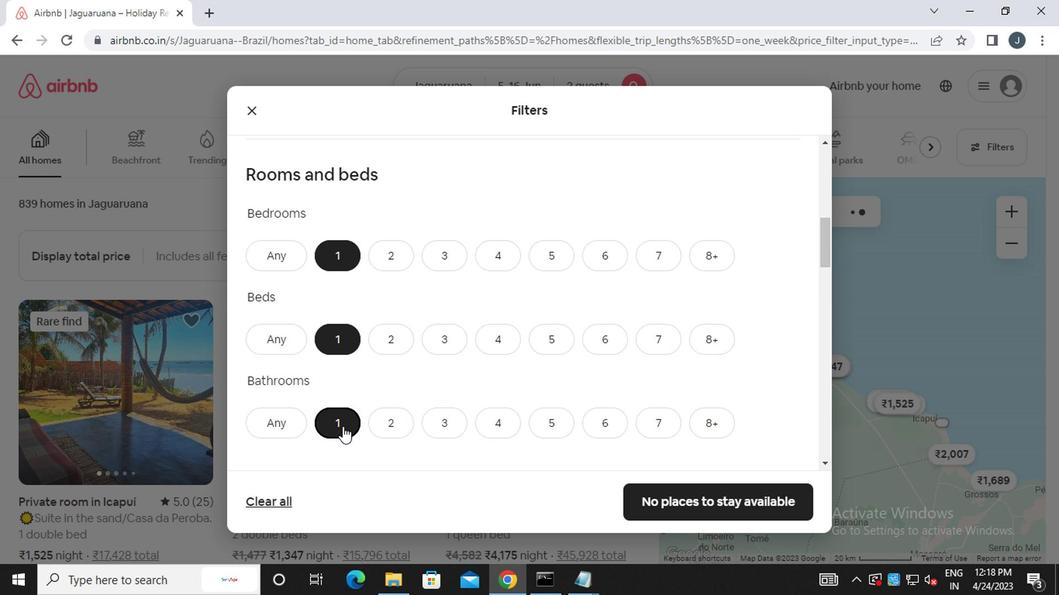 
Action: Mouse scrolled (336, 422) with delta (0, -1)
Screenshot: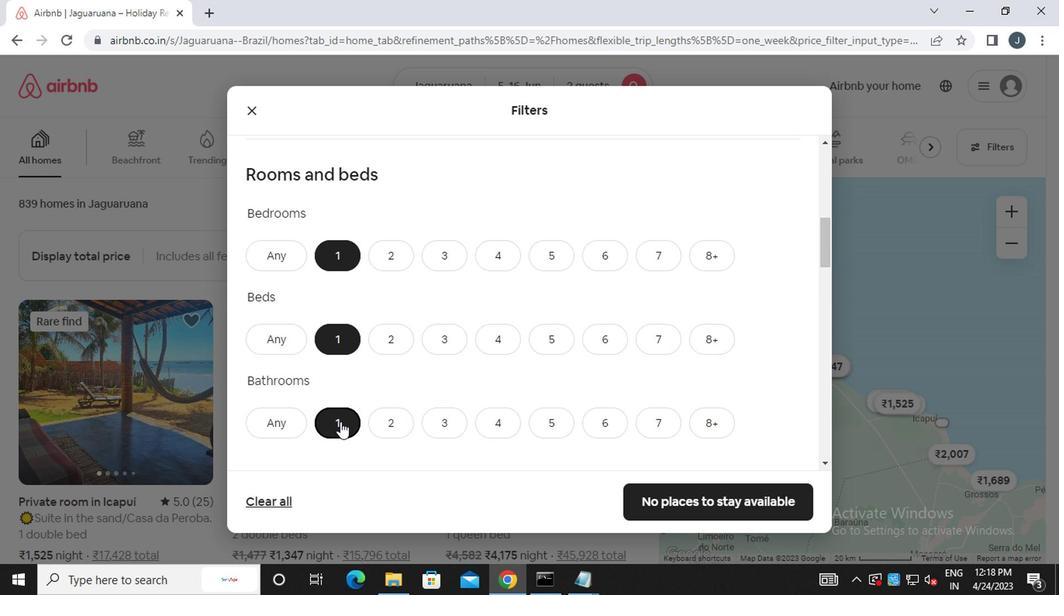 
Action: Mouse moved to (338, 425)
Screenshot: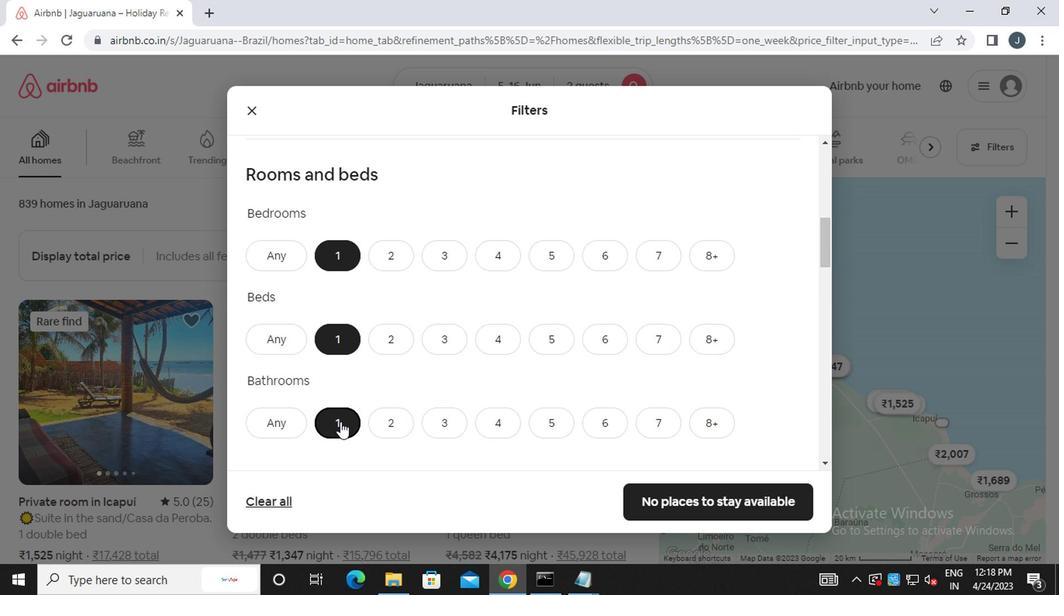 
Action: Mouse scrolled (338, 425) with delta (0, 0)
Screenshot: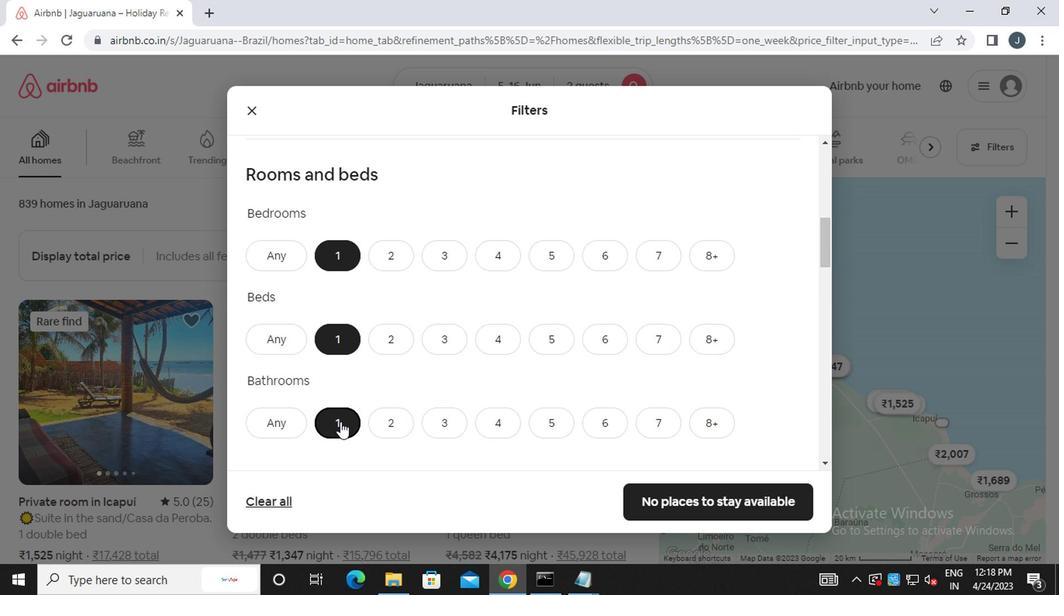 
Action: Mouse scrolled (338, 425) with delta (0, 0)
Screenshot: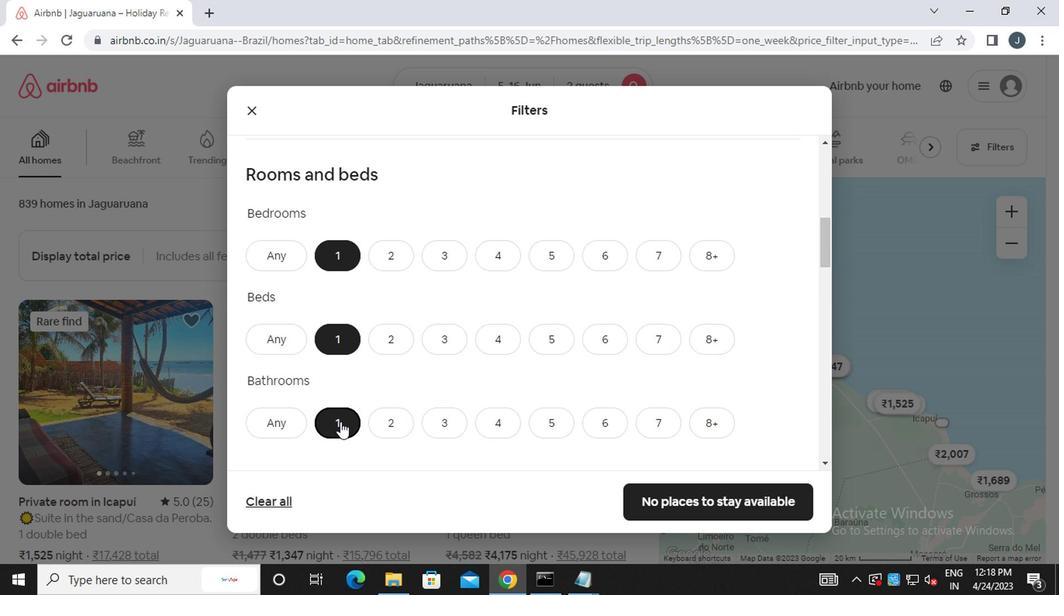 
Action: Mouse scrolled (338, 425) with delta (0, 0)
Screenshot: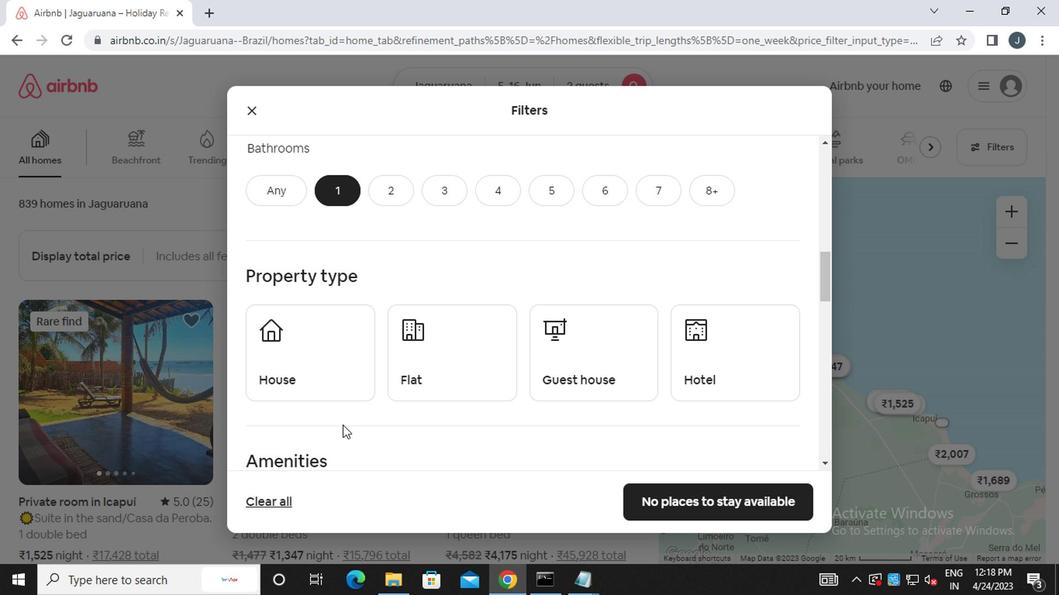 
Action: Mouse moved to (311, 282)
Screenshot: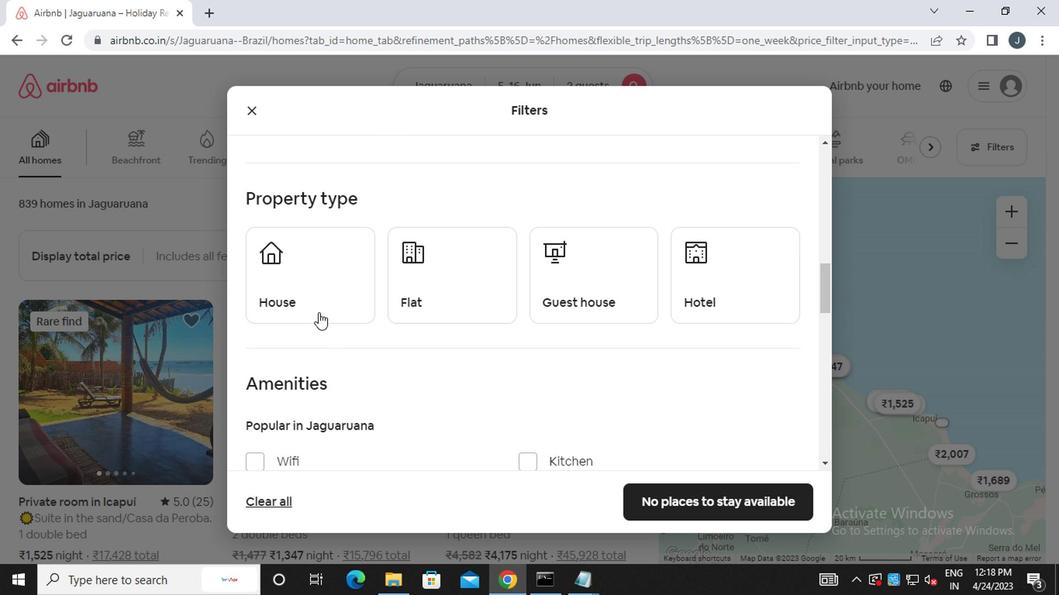 
Action: Mouse pressed left at (311, 282)
Screenshot: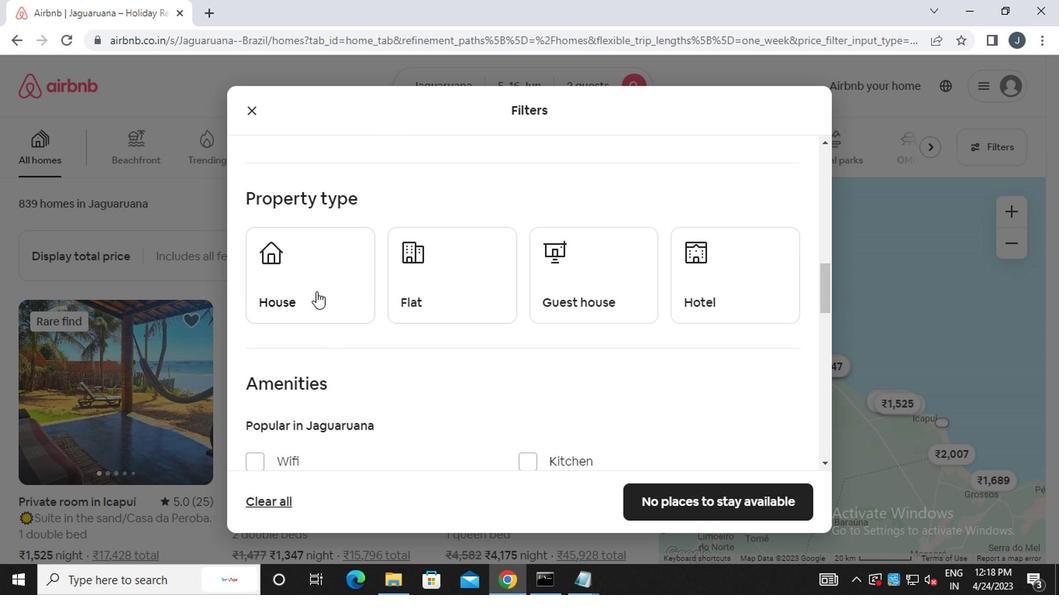 
Action: Mouse moved to (454, 294)
Screenshot: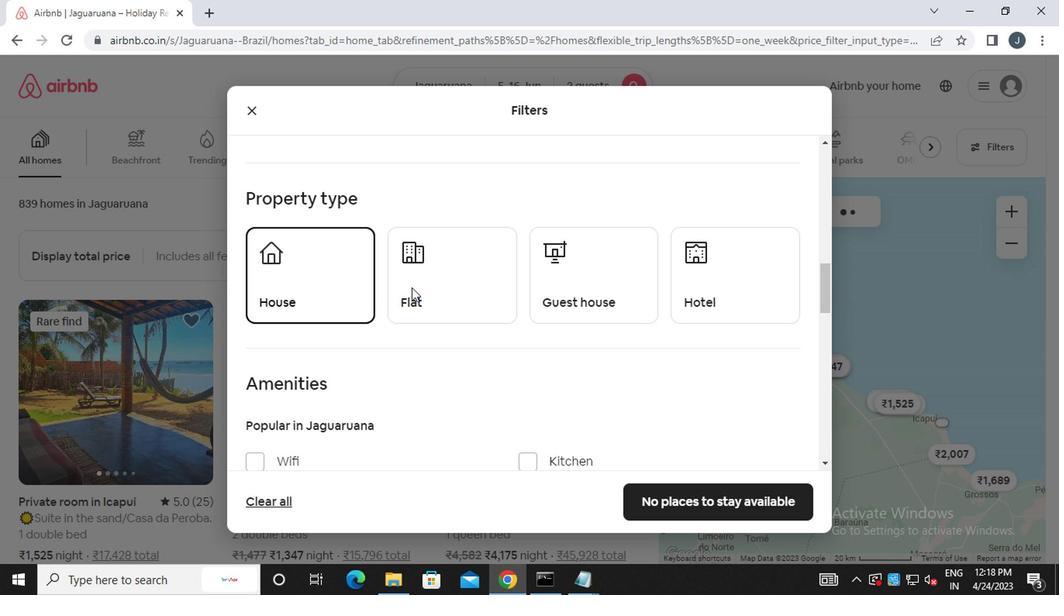 
Action: Mouse pressed left at (454, 294)
Screenshot: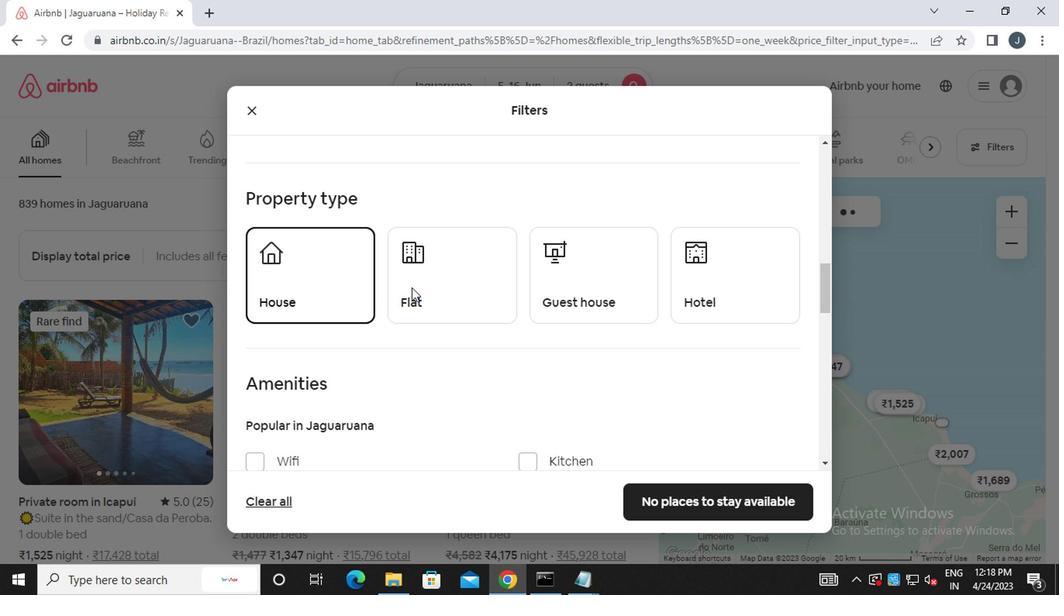 
Action: Mouse moved to (563, 294)
Screenshot: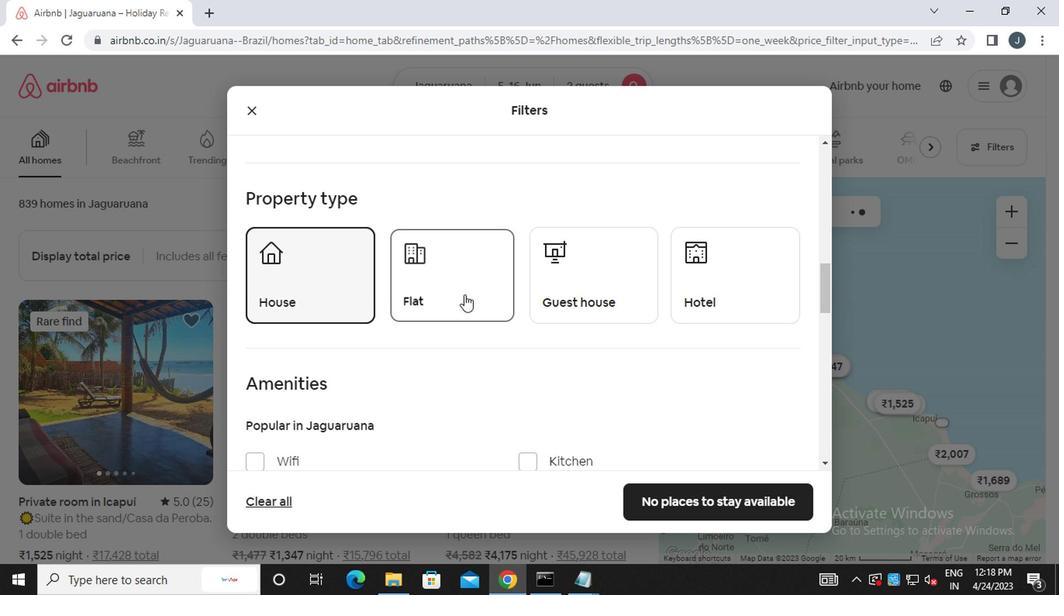
Action: Mouse pressed left at (563, 294)
Screenshot: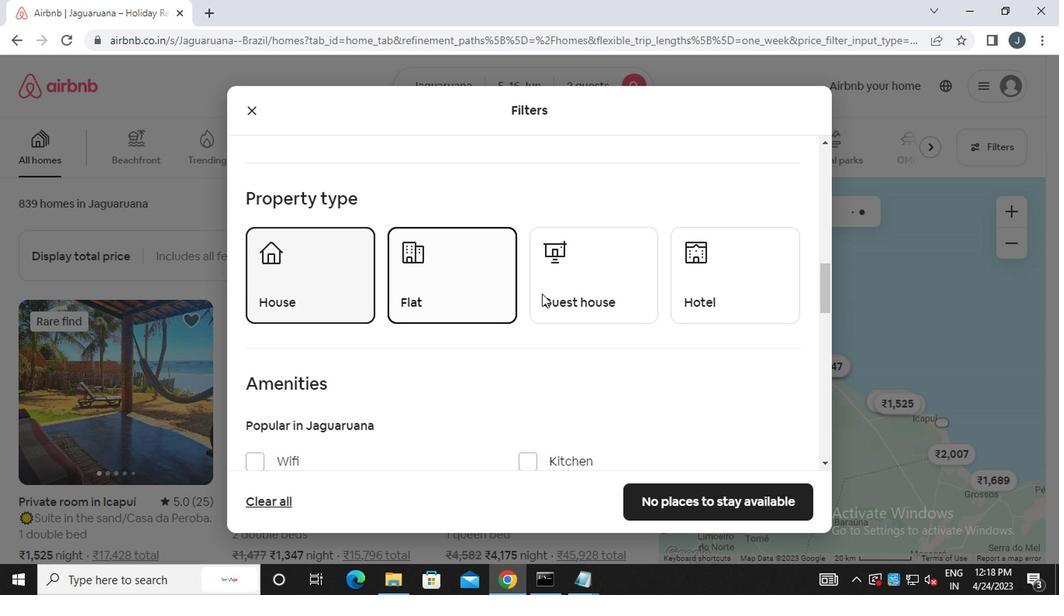 
Action: Mouse moved to (768, 289)
Screenshot: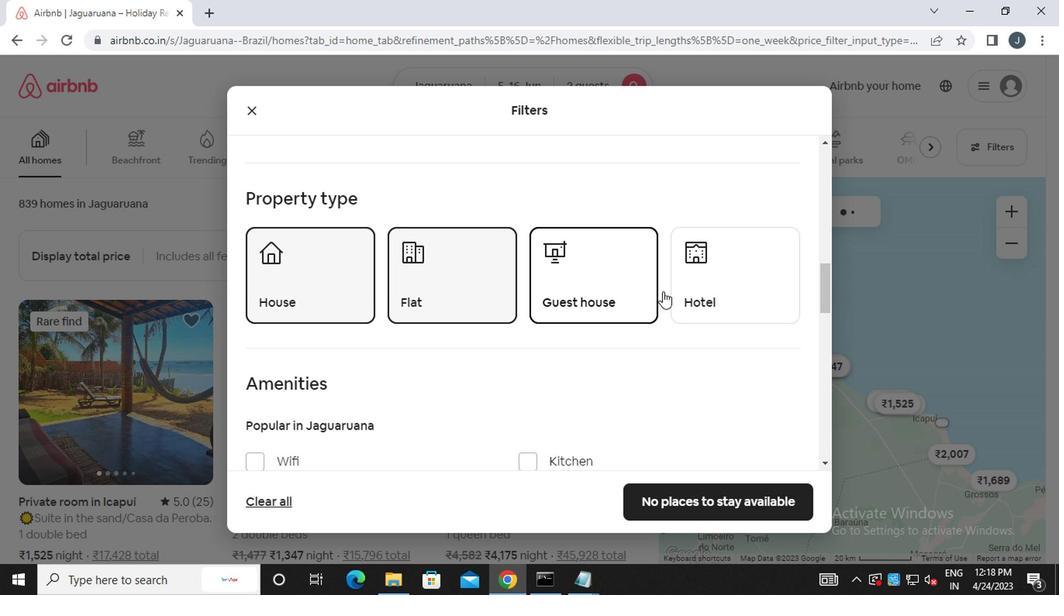
Action: Mouse pressed left at (768, 289)
Screenshot: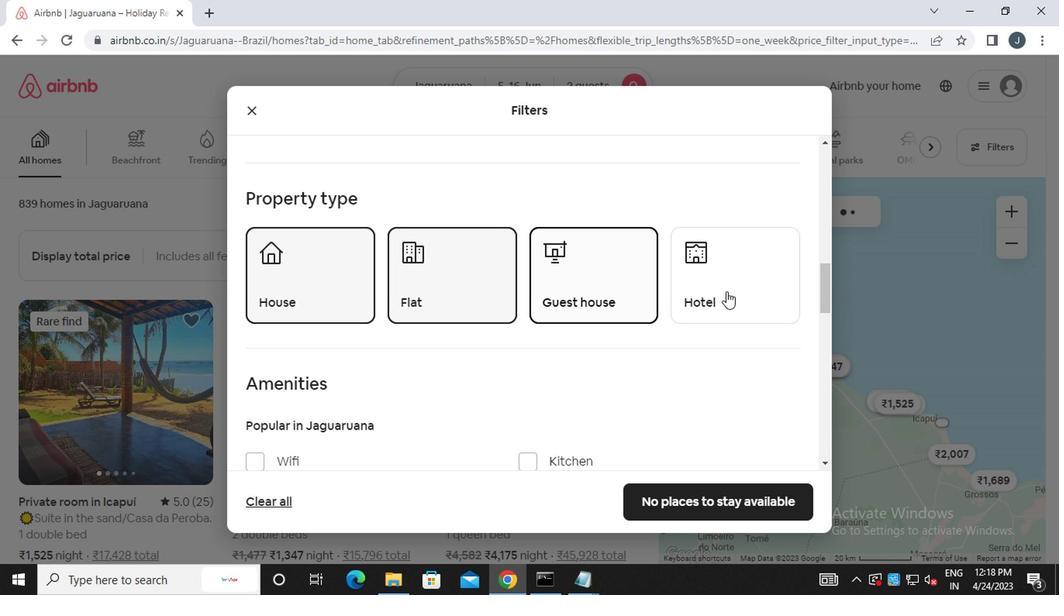 
Action: Mouse moved to (422, 357)
Screenshot: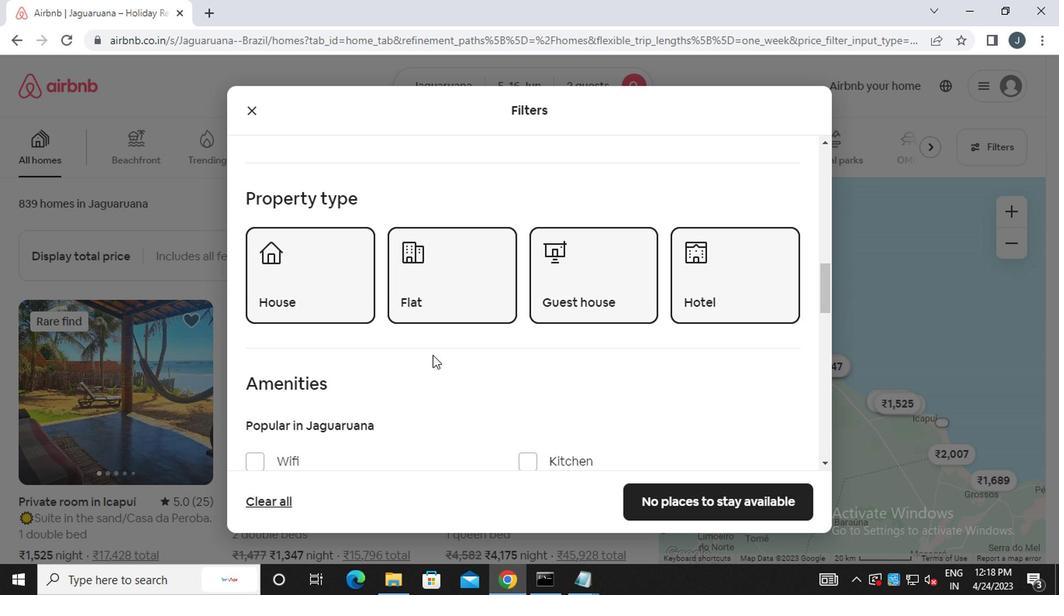 
Action: Mouse scrolled (422, 356) with delta (0, 0)
Screenshot: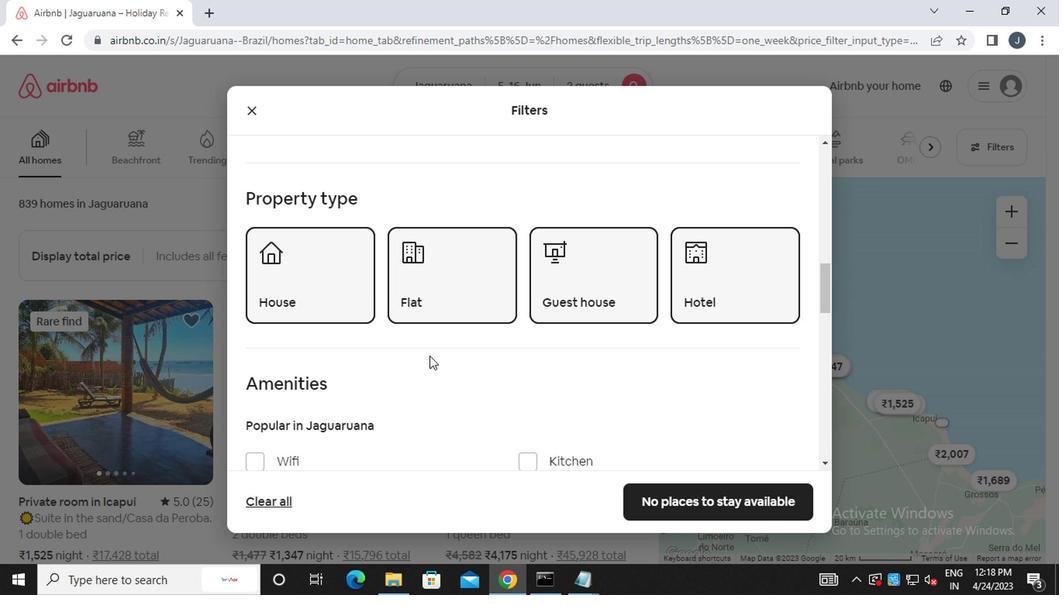 
Action: Mouse scrolled (422, 356) with delta (0, 0)
Screenshot: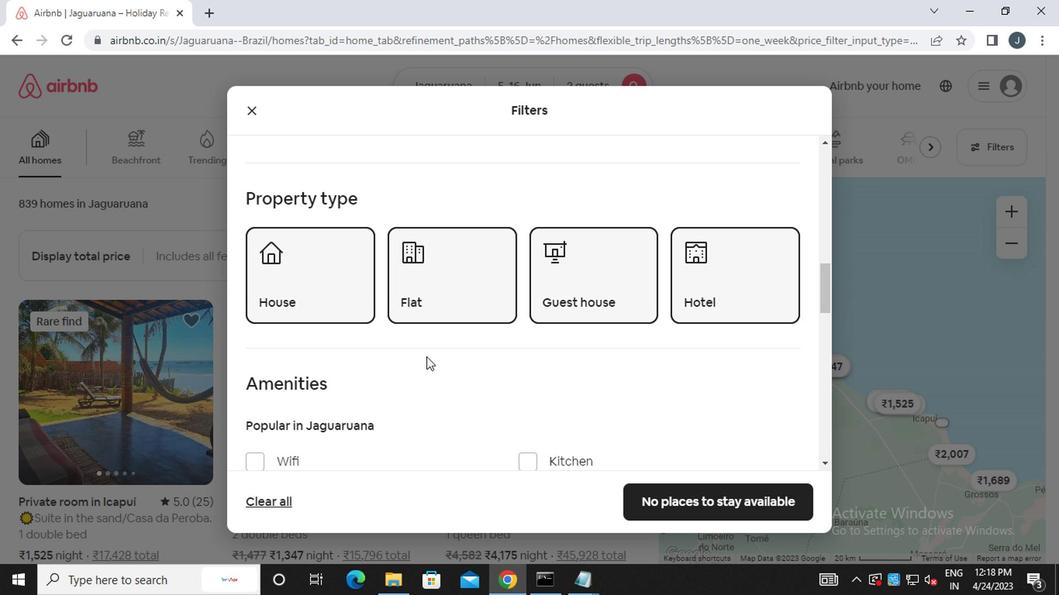 
Action: Mouse scrolled (422, 356) with delta (0, 0)
Screenshot: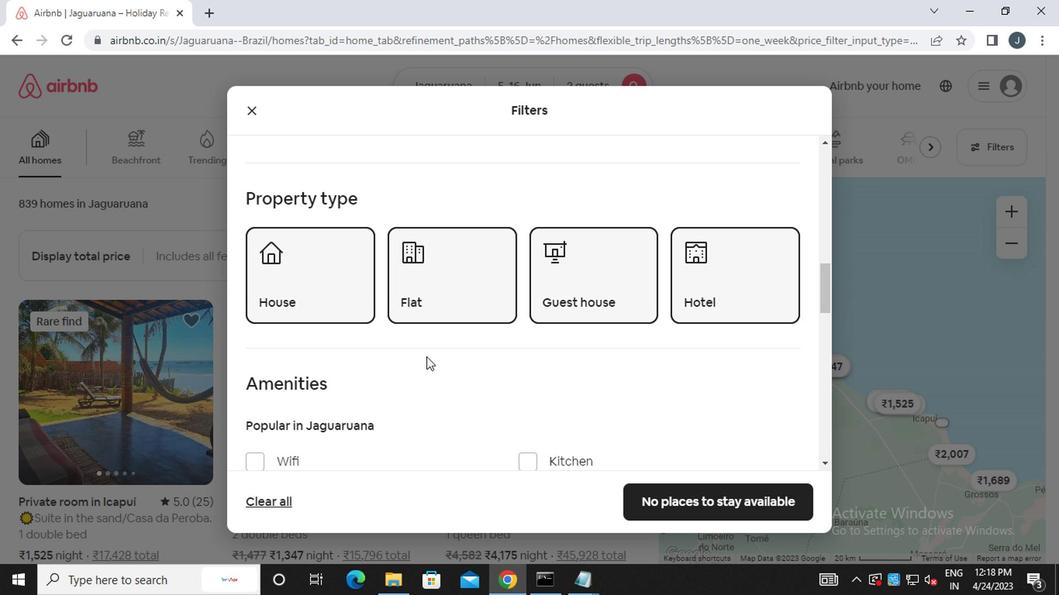 
Action: Mouse moved to (422, 359)
Screenshot: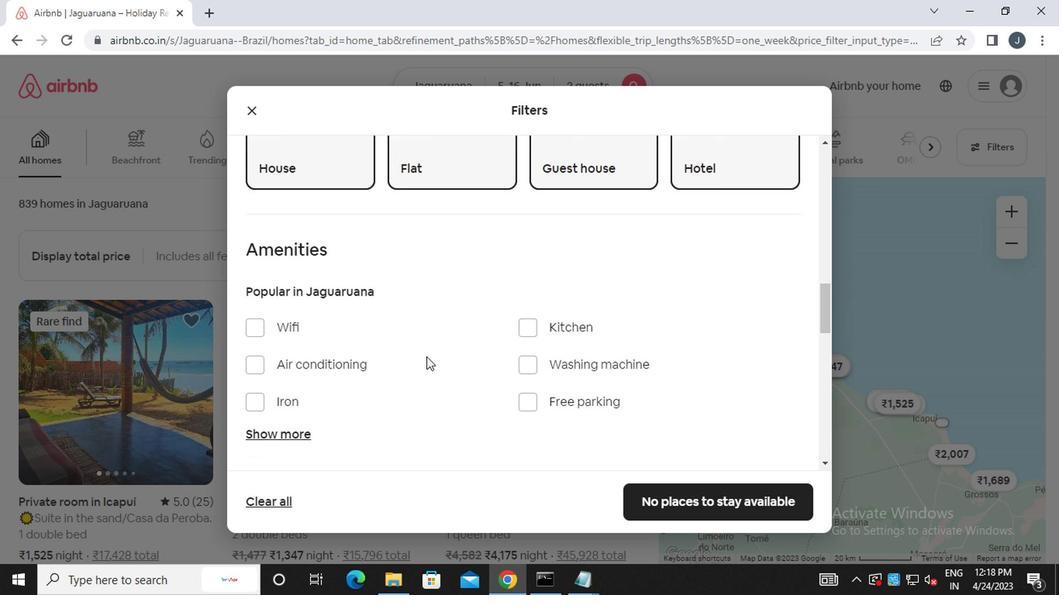 
Action: Mouse scrolled (422, 358) with delta (0, -1)
Screenshot: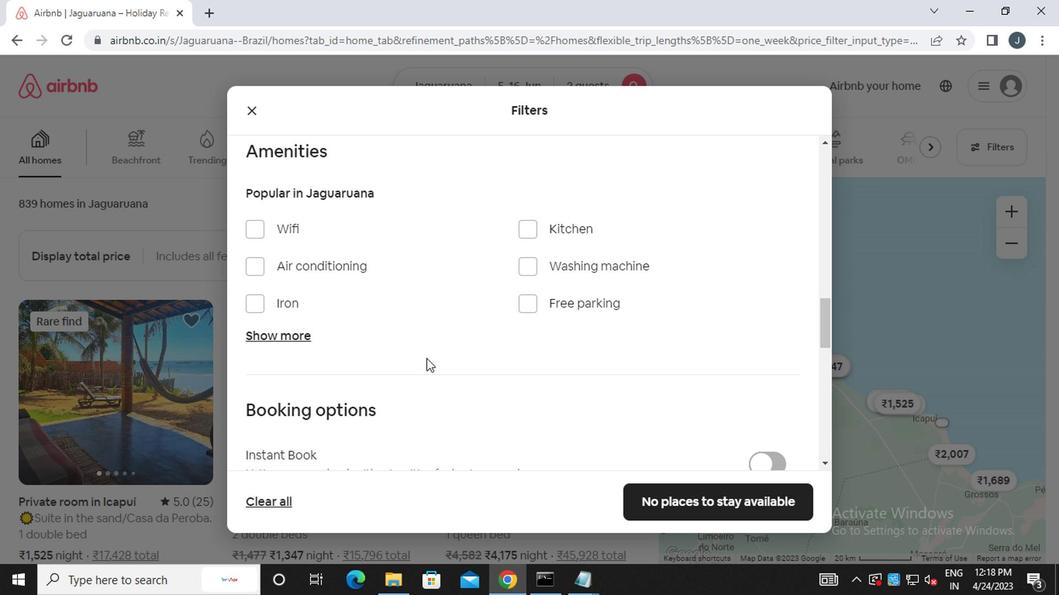 
Action: Mouse scrolled (422, 358) with delta (0, -1)
Screenshot: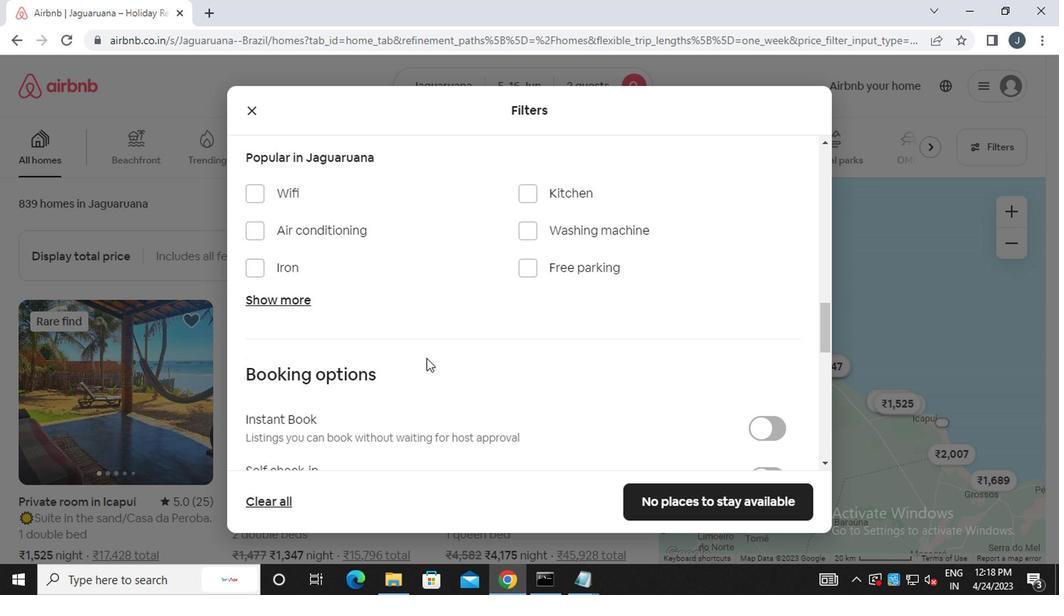 
Action: Mouse scrolled (422, 358) with delta (0, -1)
Screenshot: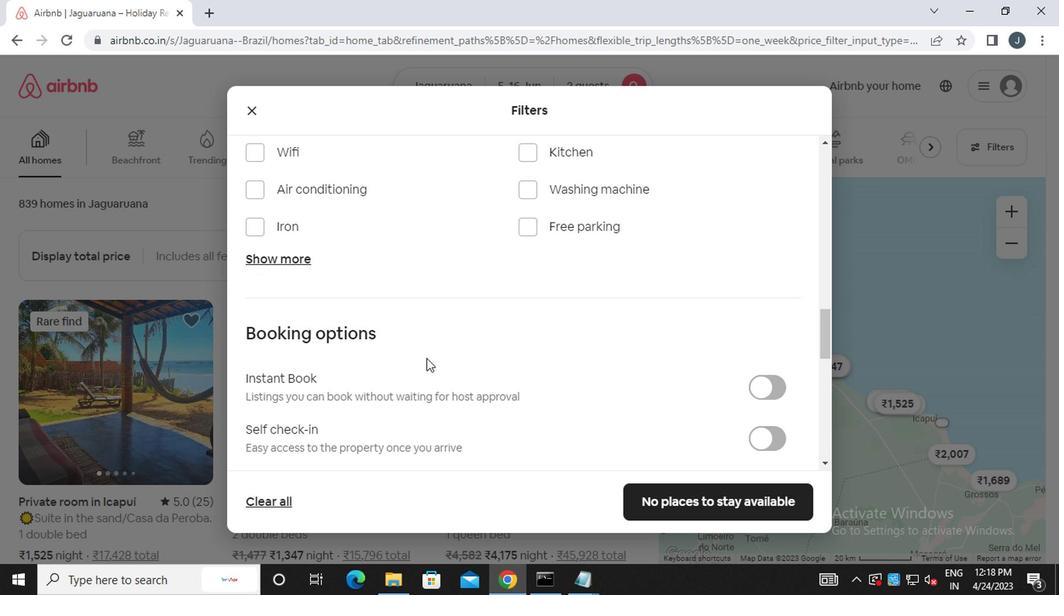 
Action: Mouse moved to (755, 281)
Screenshot: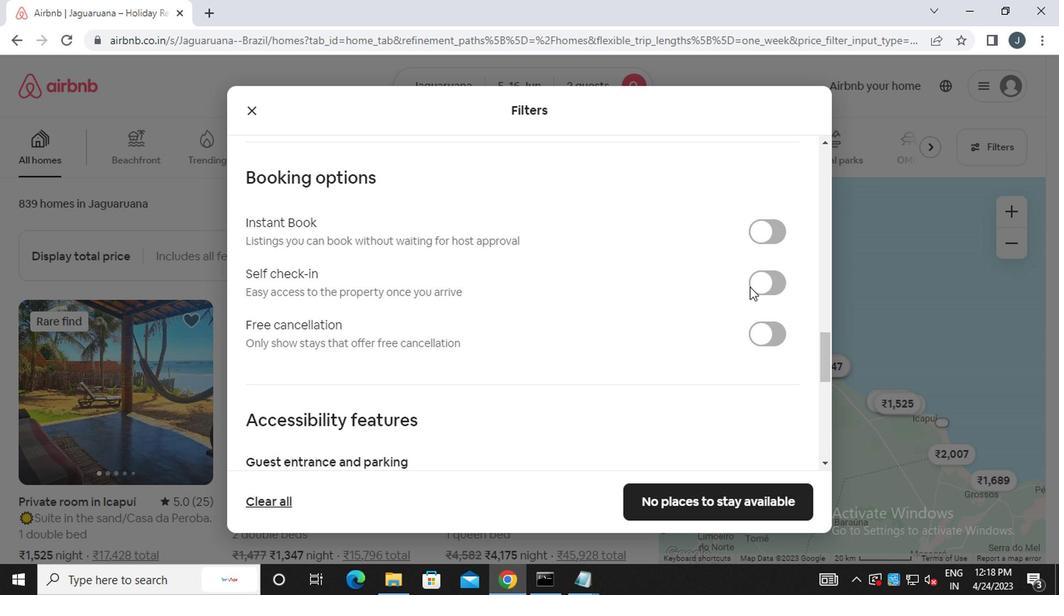 
Action: Mouse pressed left at (755, 281)
Screenshot: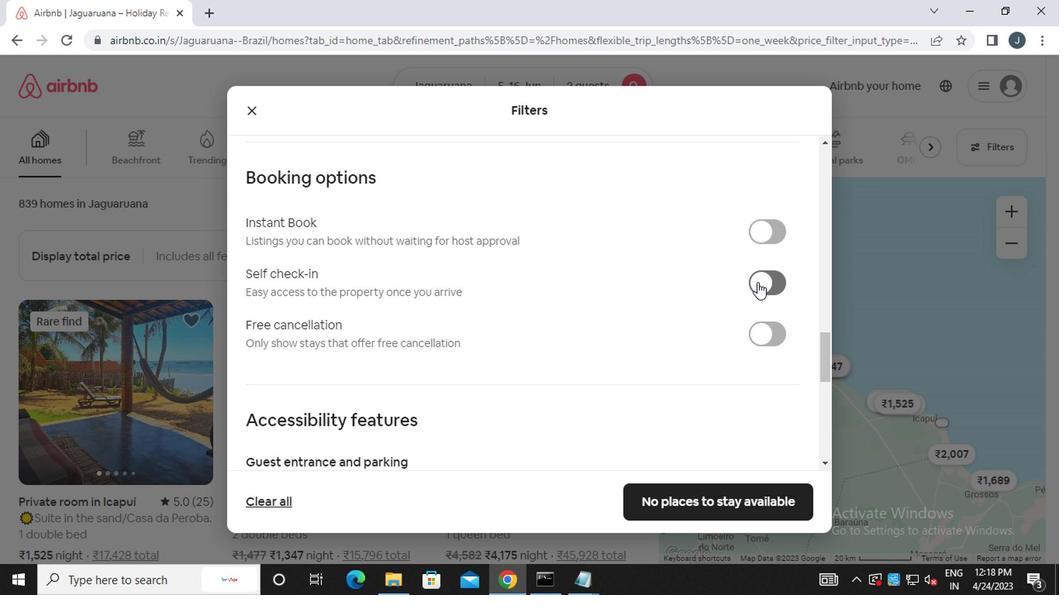 
Action: Mouse moved to (422, 379)
Screenshot: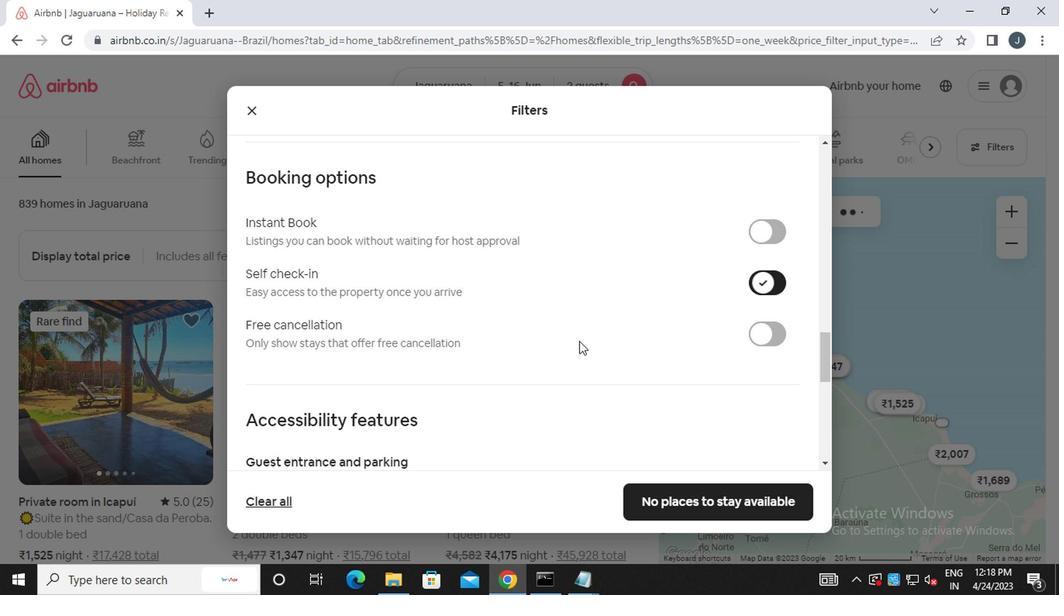
Action: Mouse scrolled (422, 378) with delta (0, -1)
Screenshot: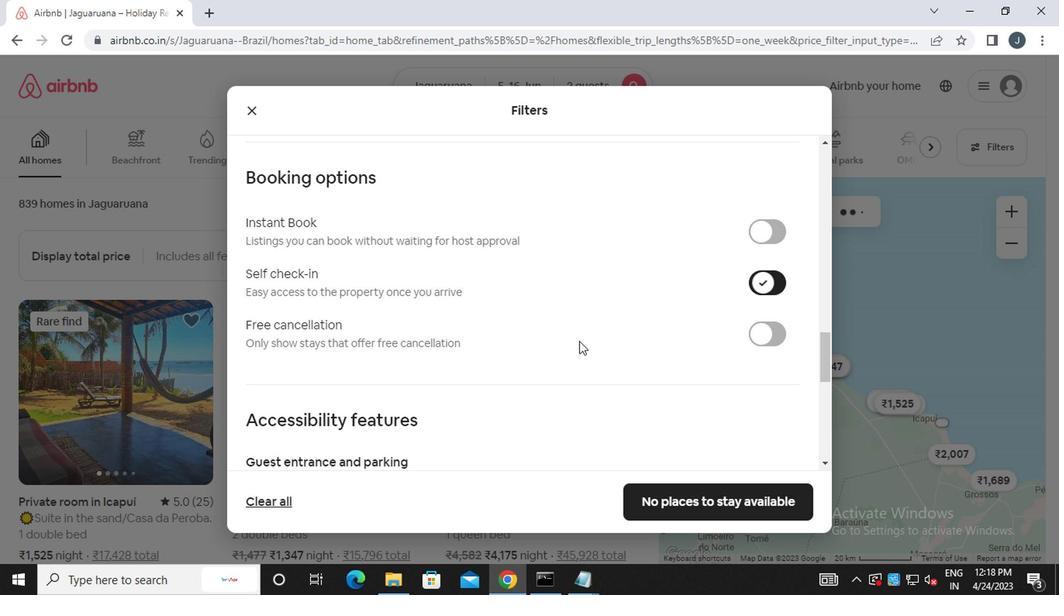 
Action: Mouse moved to (420, 380)
Screenshot: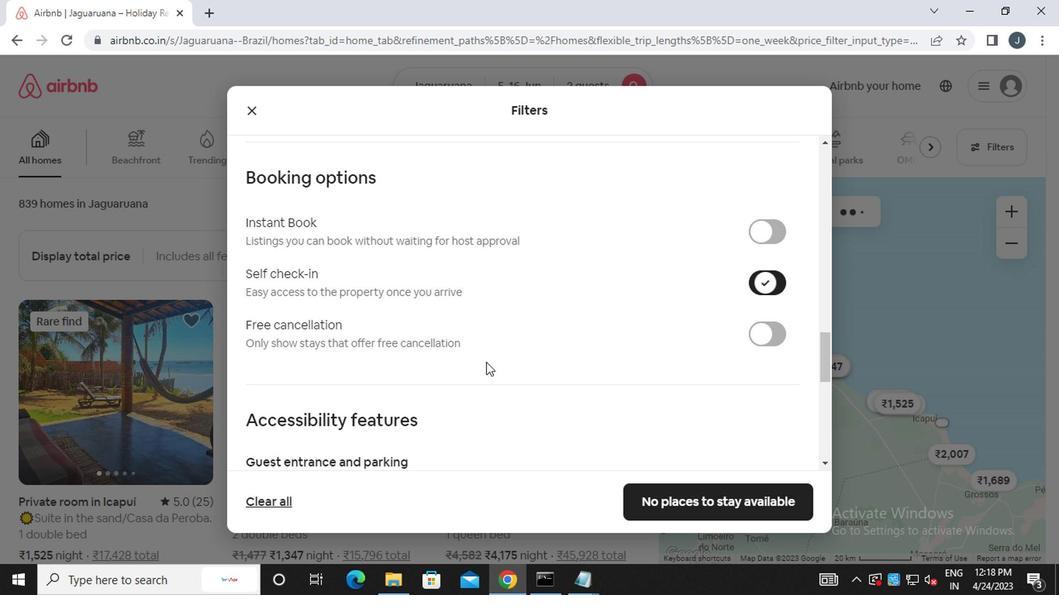 
Action: Mouse scrolled (420, 380) with delta (0, 0)
Screenshot: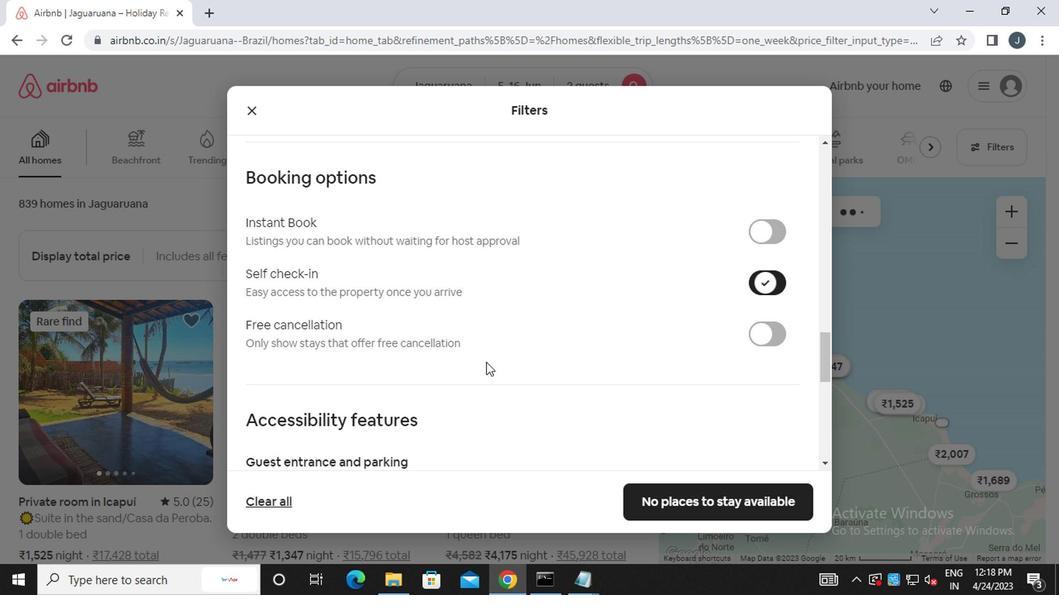 
Action: Mouse moved to (419, 382)
Screenshot: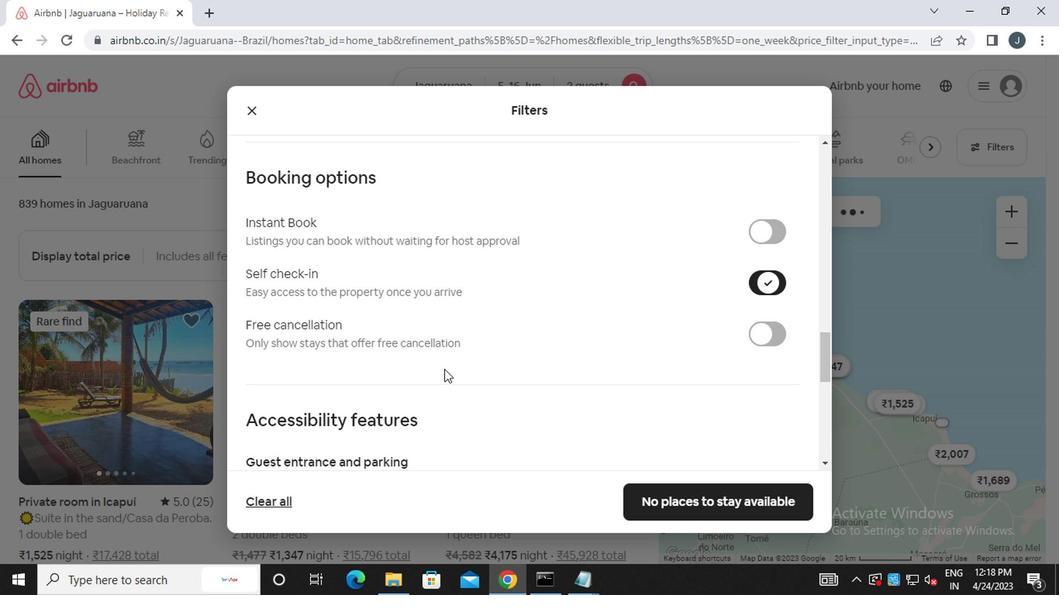
Action: Mouse scrolled (419, 381) with delta (0, 0)
Screenshot: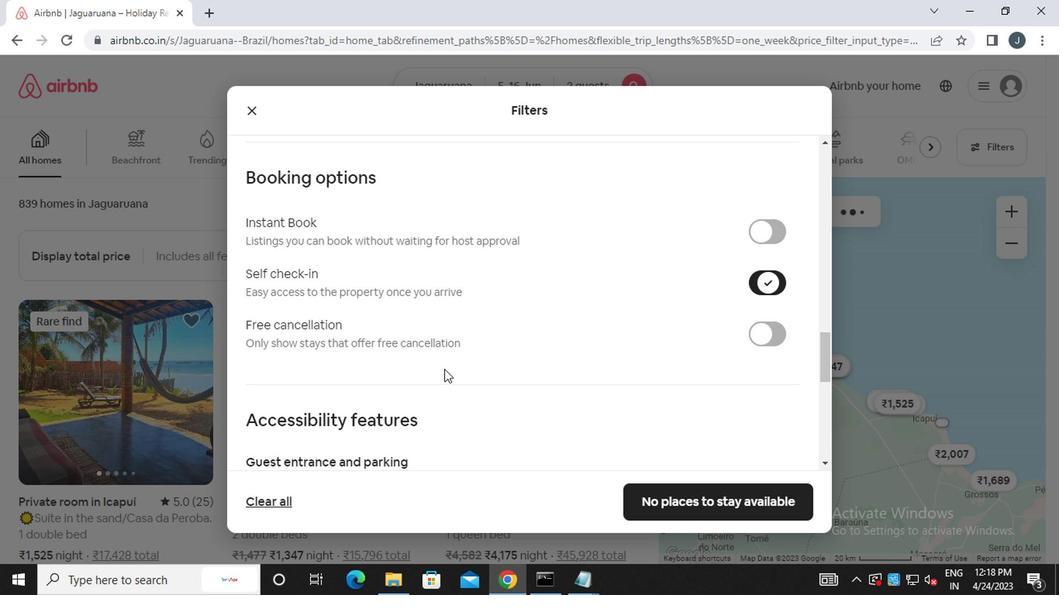 
Action: Mouse moved to (419, 382)
Screenshot: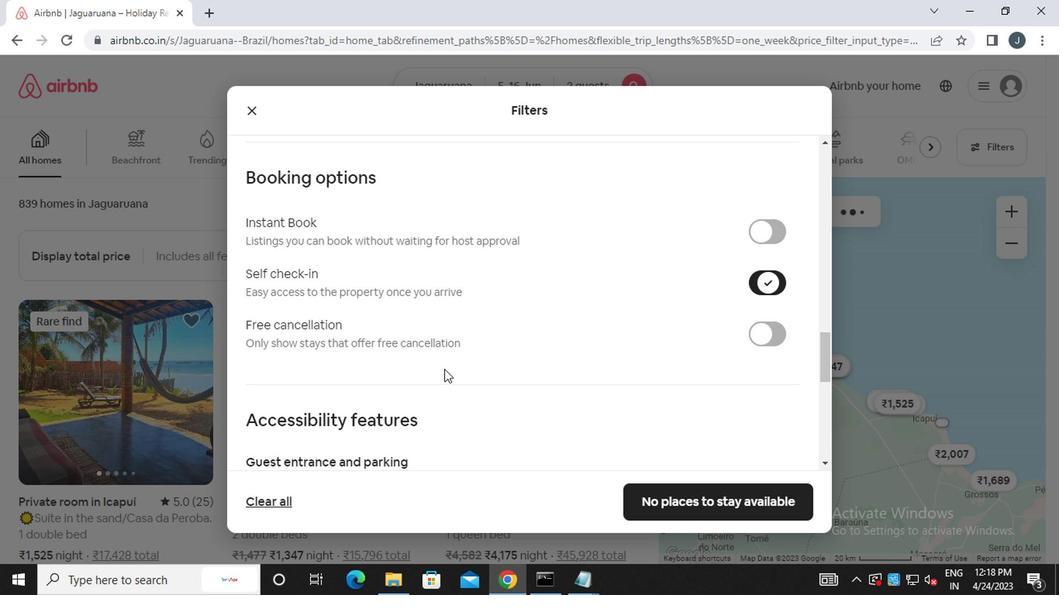 
Action: Mouse scrolled (419, 381) with delta (0, 0)
Screenshot: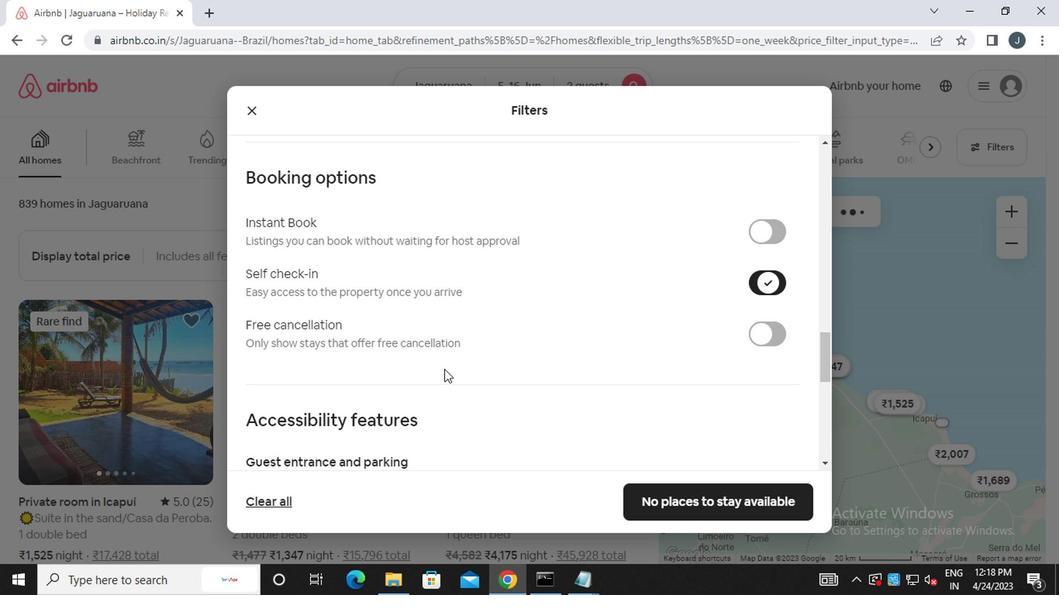 
Action: Mouse scrolled (419, 381) with delta (0, 0)
Screenshot: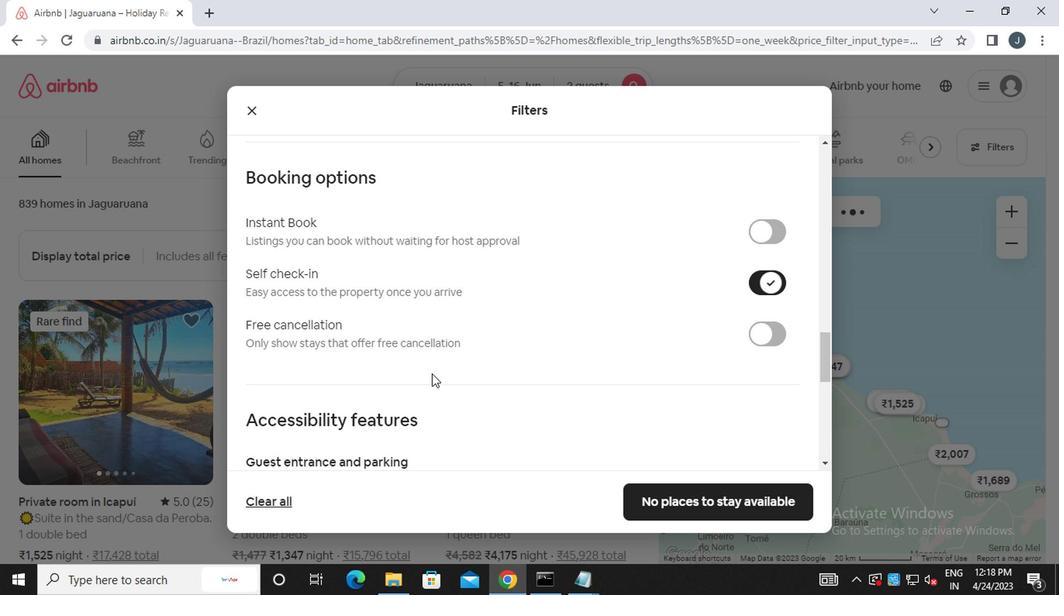 
Action: Mouse moved to (416, 391)
Screenshot: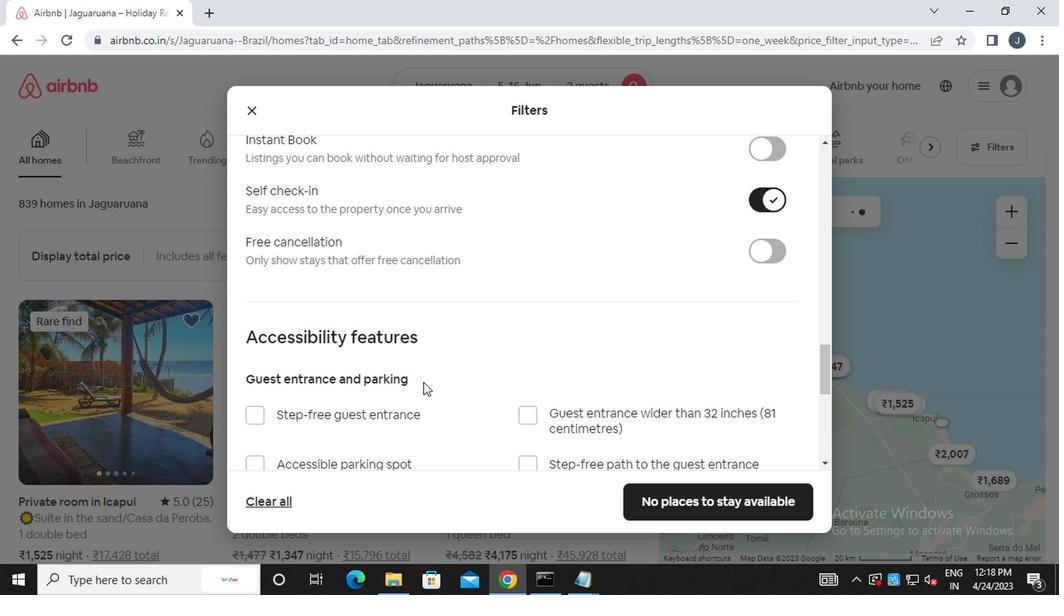 
Action: Mouse scrolled (416, 390) with delta (0, -1)
Screenshot: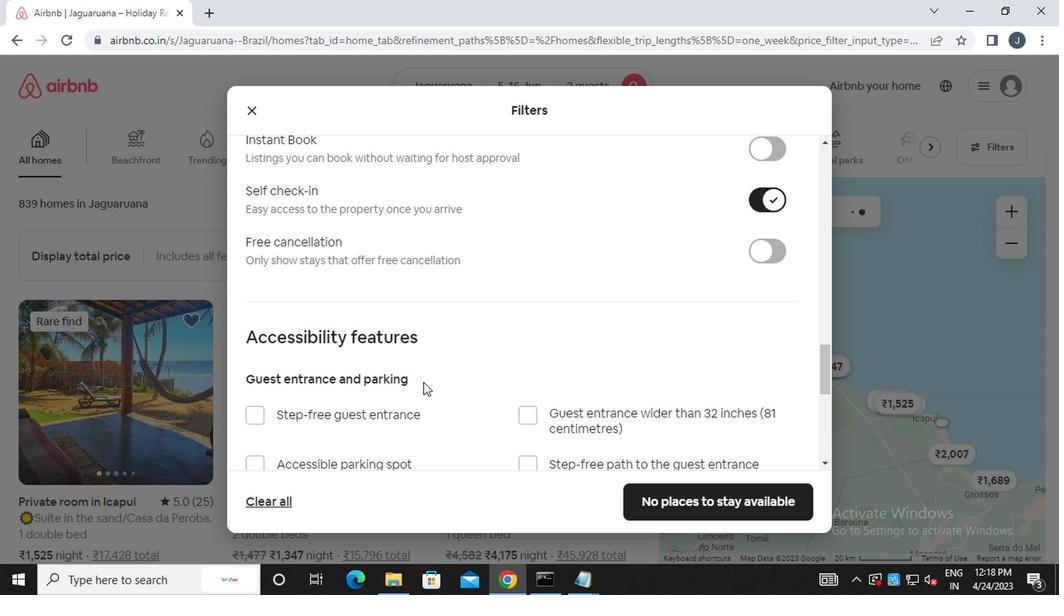 
Action: Mouse moved to (416, 391)
Screenshot: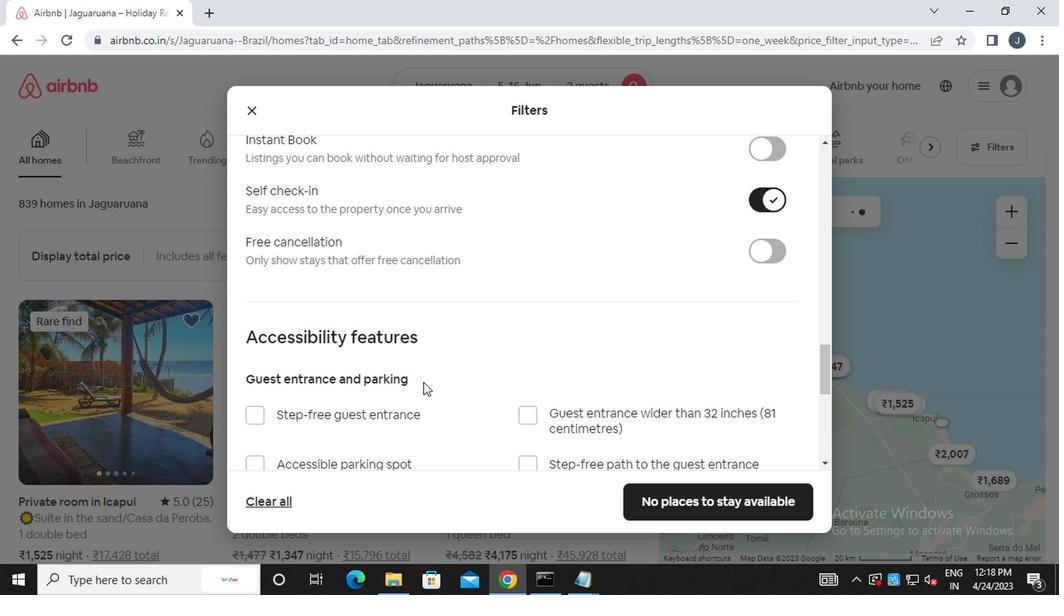 
Action: Mouse scrolled (416, 391) with delta (0, 0)
Screenshot: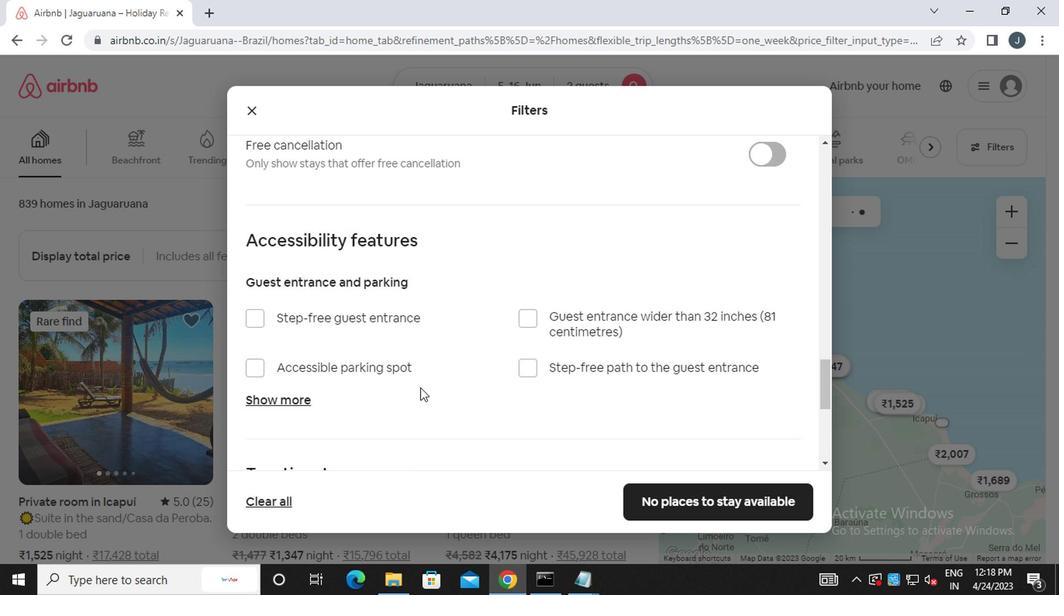 
Action: Mouse moved to (416, 392)
Screenshot: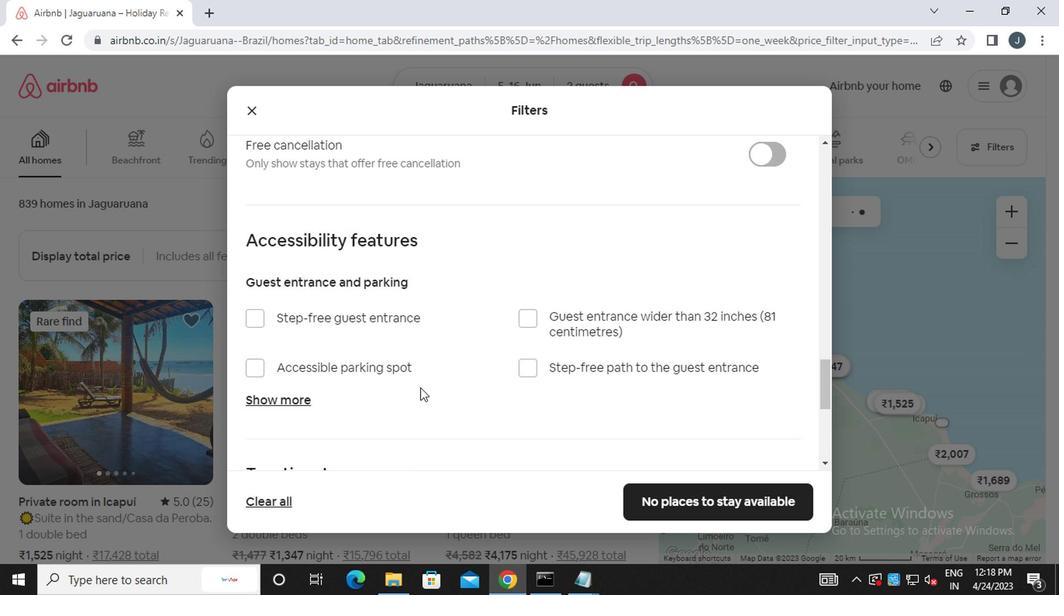 
Action: Mouse scrolled (416, 391) with delta (0, -1)
Screenshot: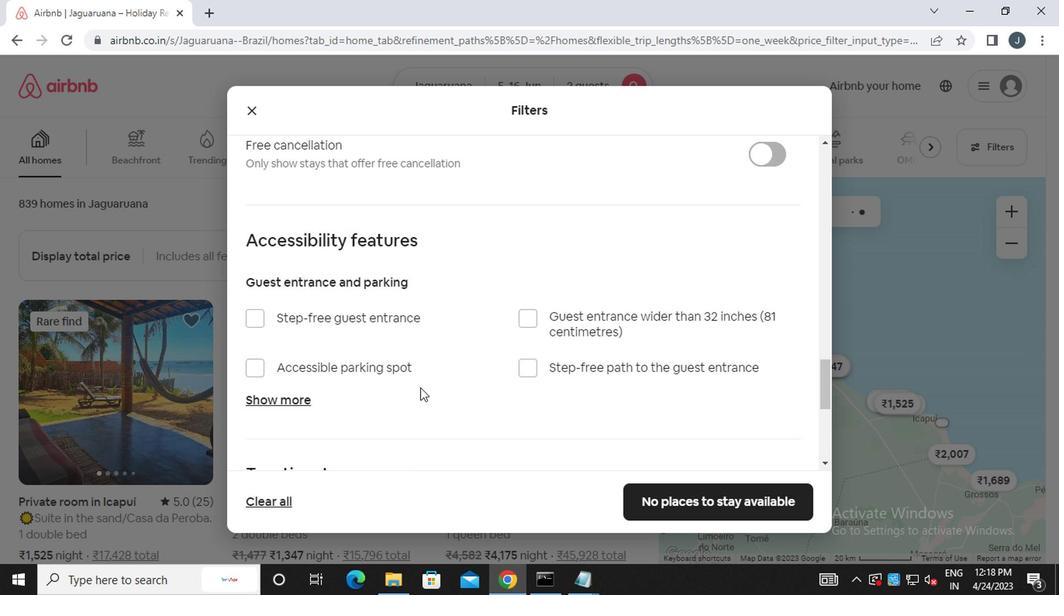 
Action: Mouse scrolled (416, 391) with delta (0, -1)
Screenshot: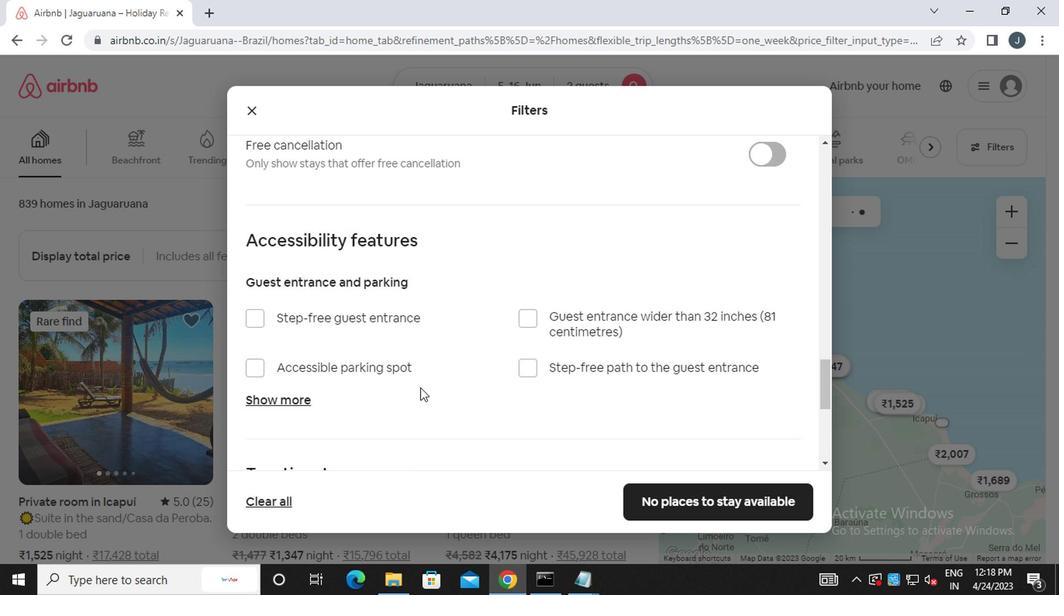
Action: Mouse scrolled (416, 391) with delta (0, -1)
Screenshot: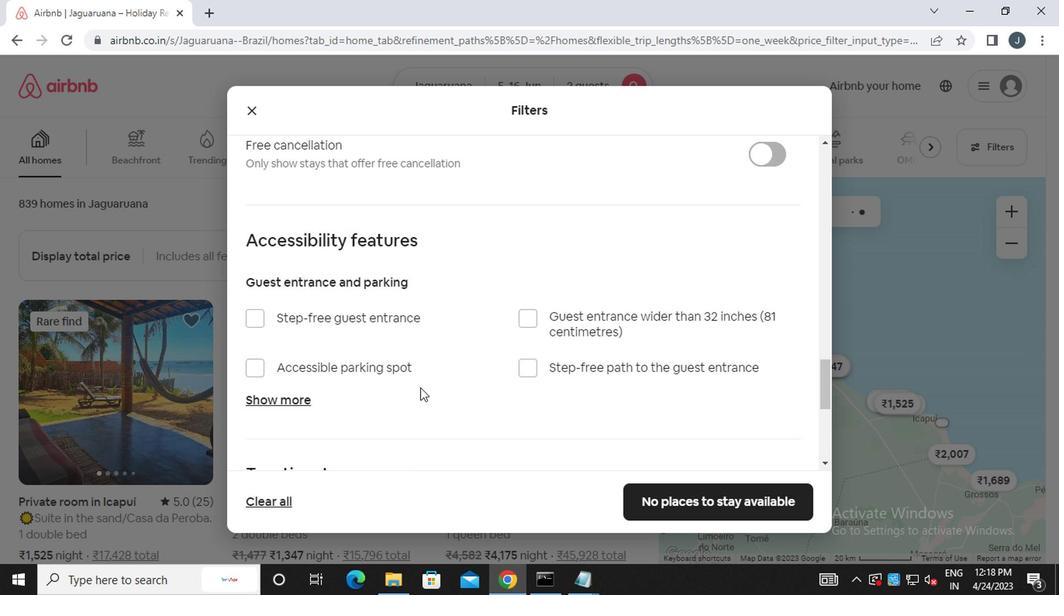 
Action: Mouse scrolled (416, 391) with delta (0, -1)
Screenshot: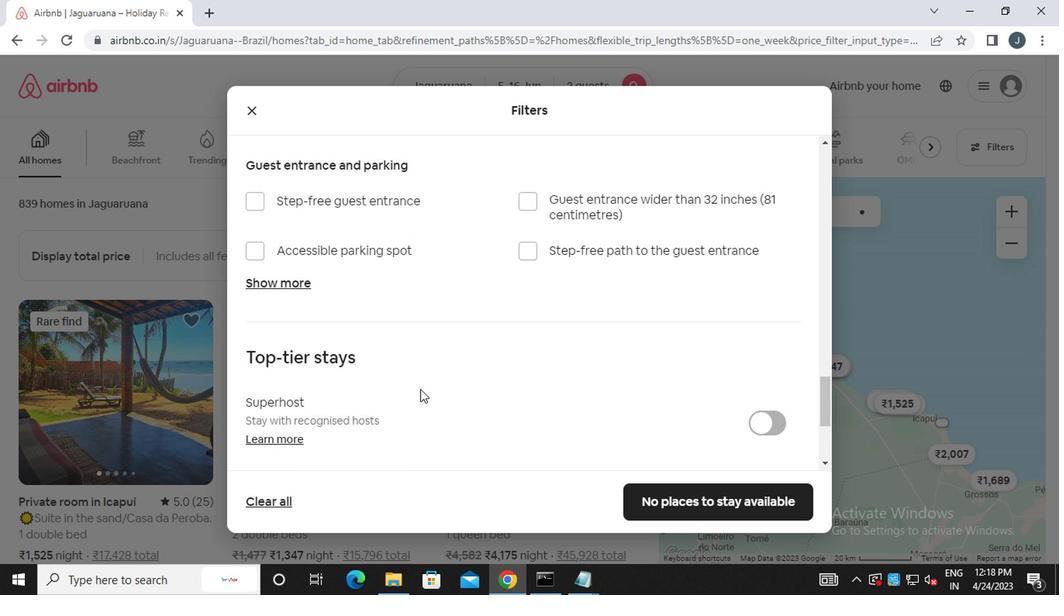 
Action: Mouse moved to (400, 412)
Screenshot: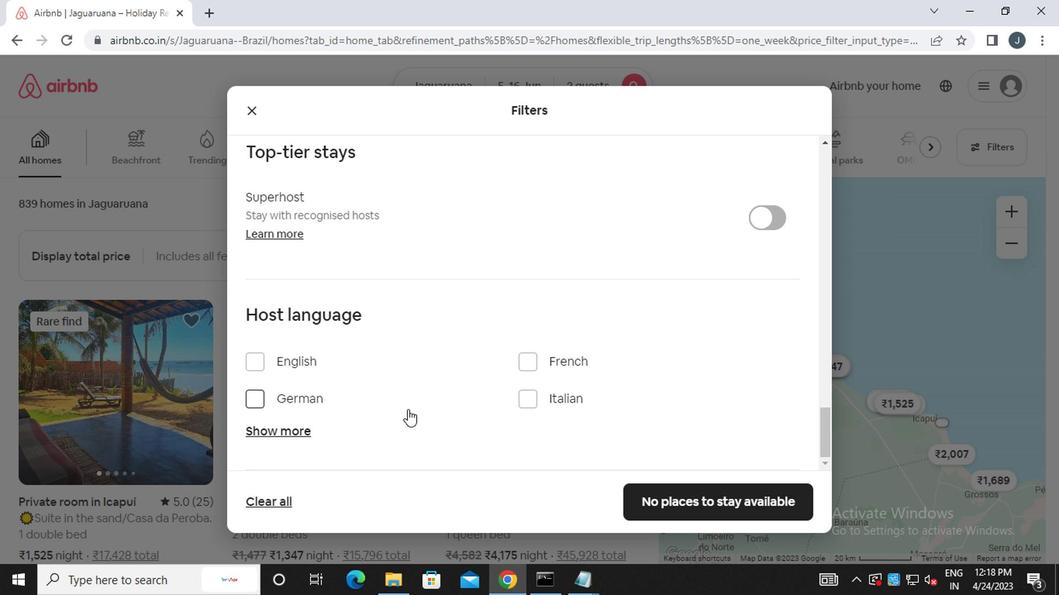 
Action: Mouse scrolled (400, 412) with delta (0, 0)
Screenshot: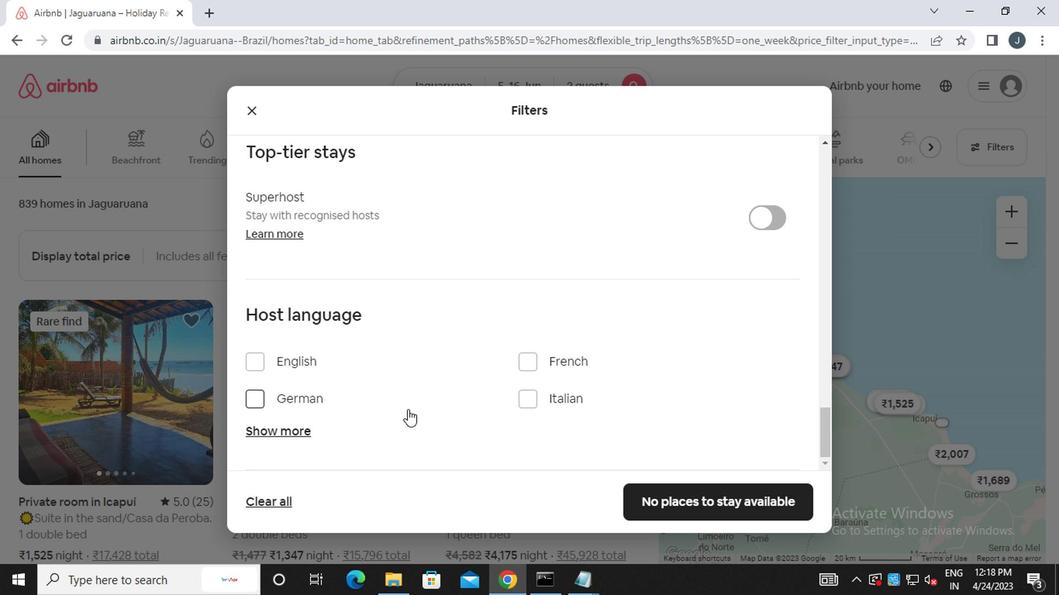 
Action: Mouse moved to (400, 412)
Screenshot: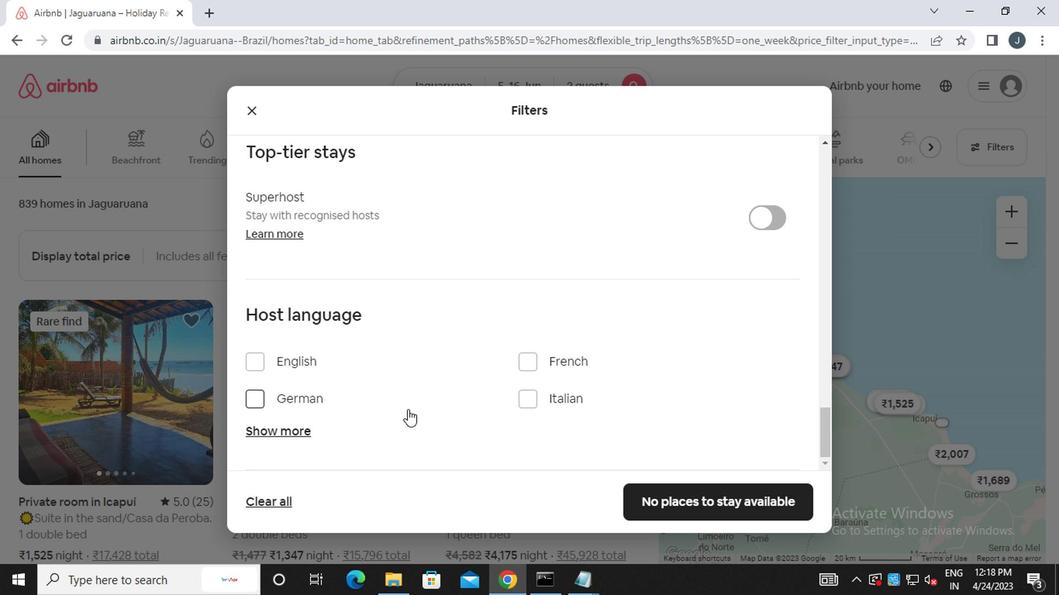 
Action: Mouse scrolled (400, 412) with delta (0, 0)
Screenshot: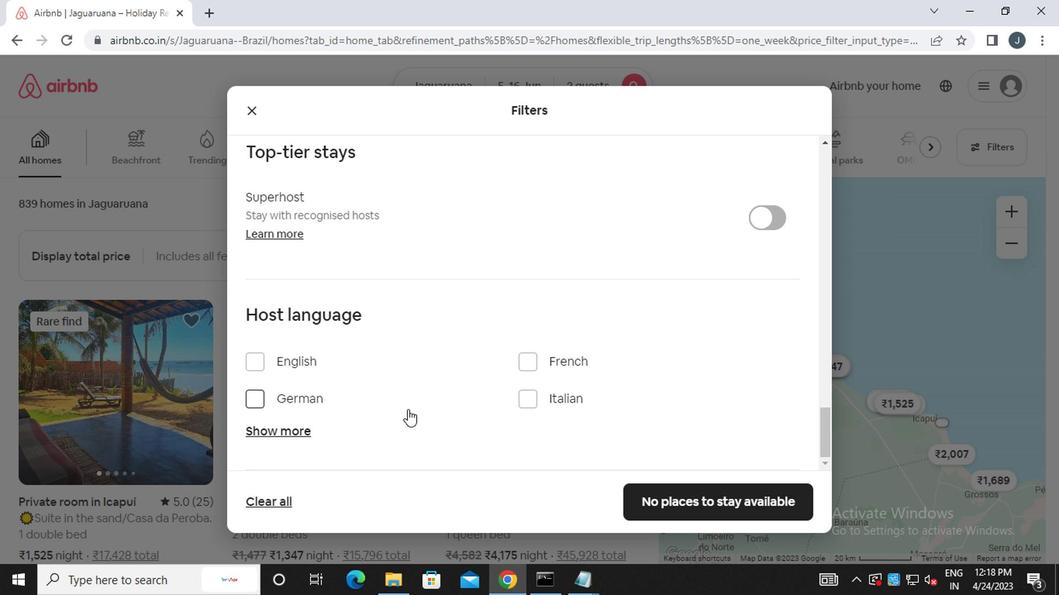 
Action: Mouse scrolled (400, 412) with delta (0, 0)
Screenshot: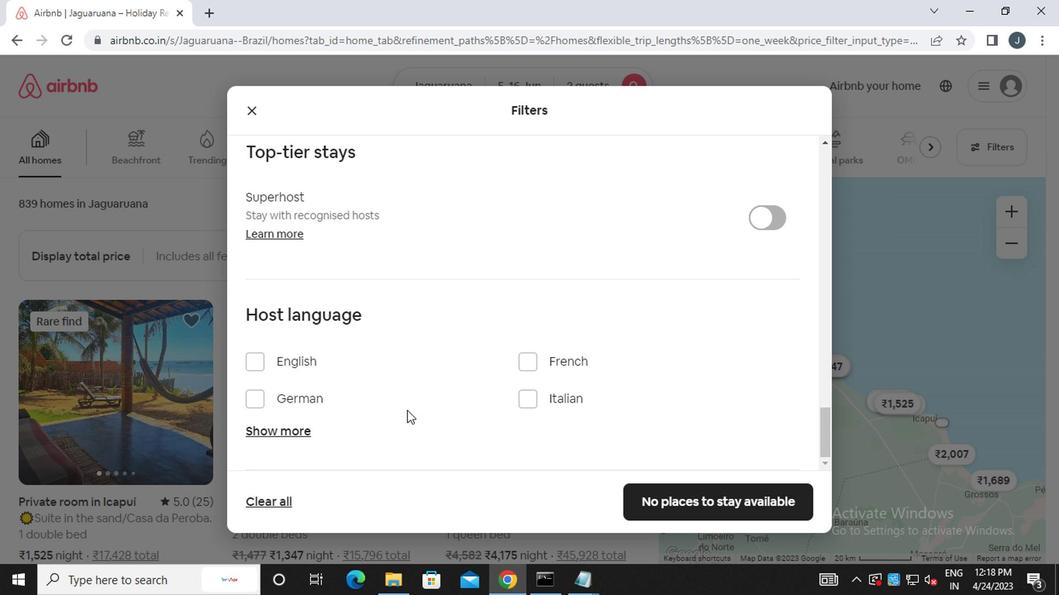 
Action: Mouse scrolled (400, 412) with delta (0, 0)
Screenshot: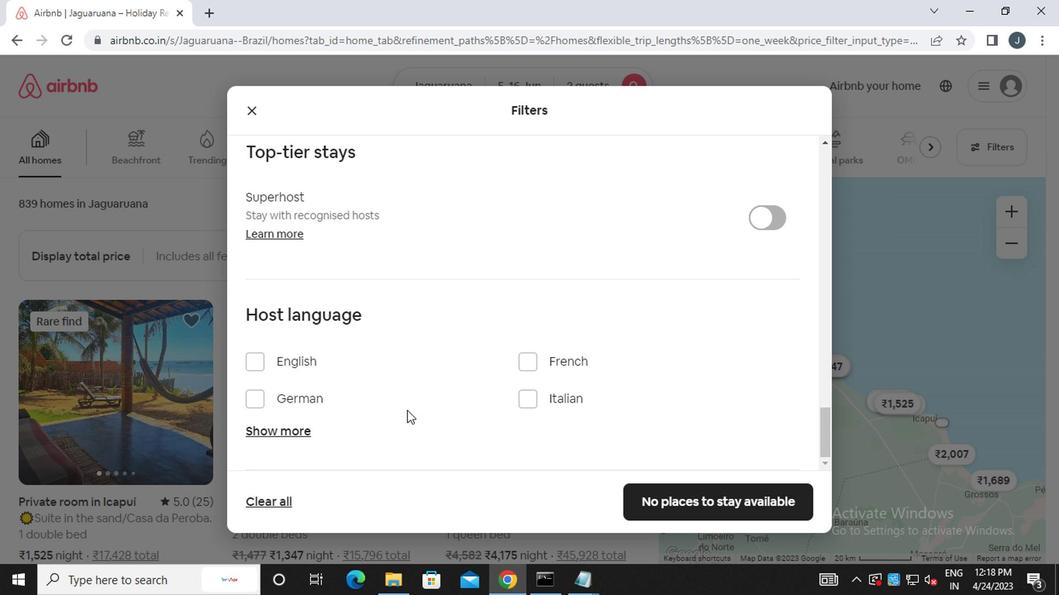 
Action: Mouse scrolled (400, 412) with delta (0, 0)
Screenshot: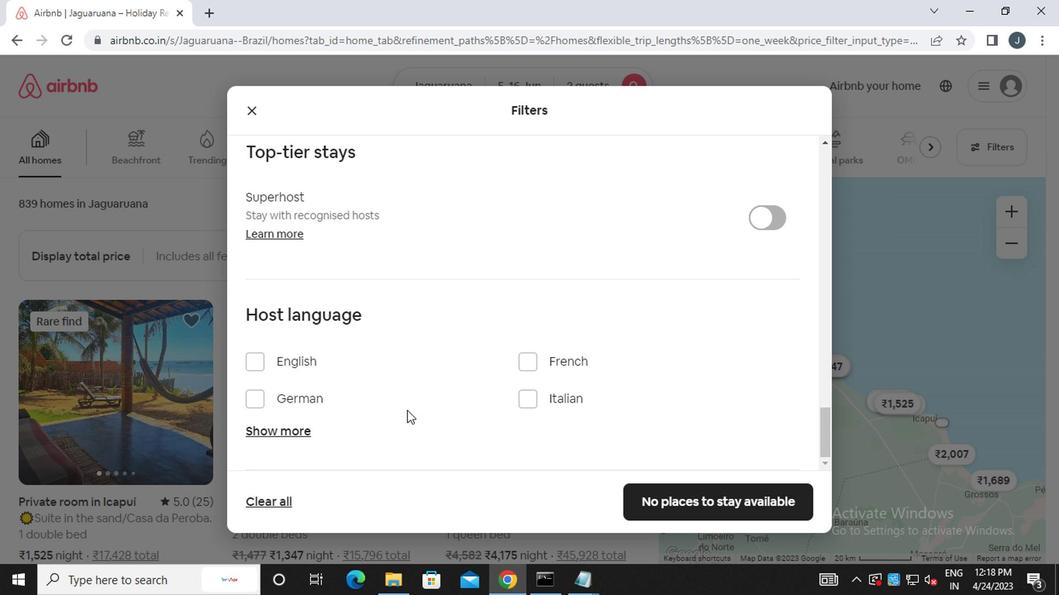 
Action: Mouse scrolled (400, 412) with delta (0, 0)
Screenshot: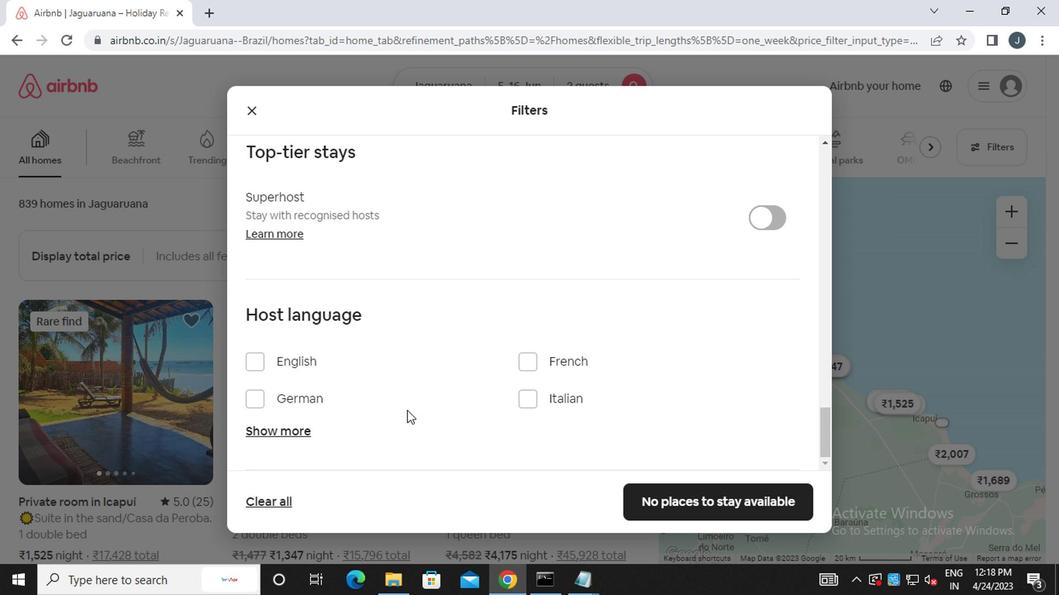 
Action: Mouse moved to (269, 433)
Screenshot: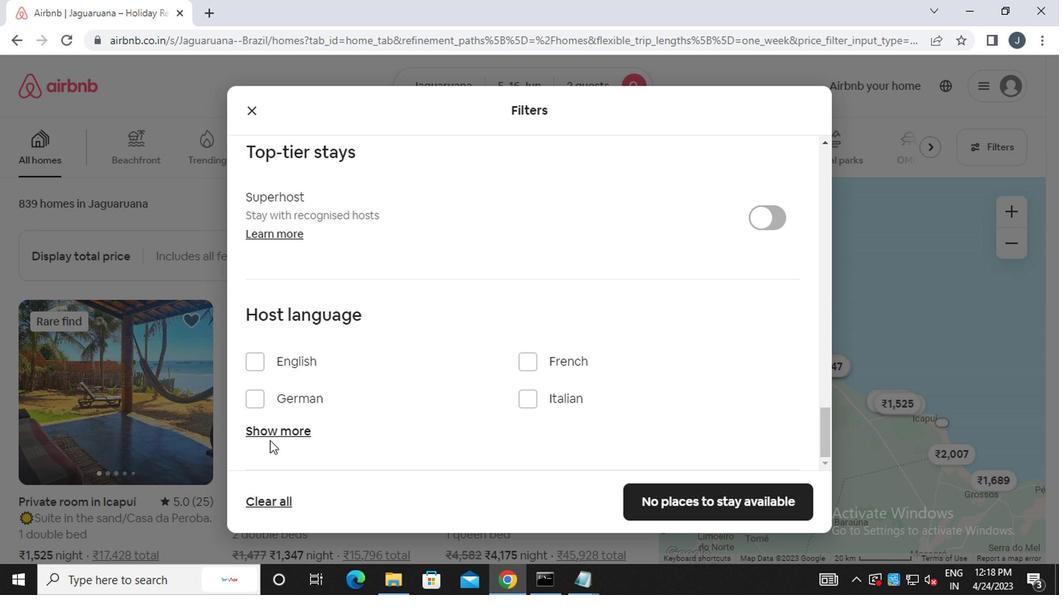 
Action: Mouse pressed left at (269, 433)
Screenshot: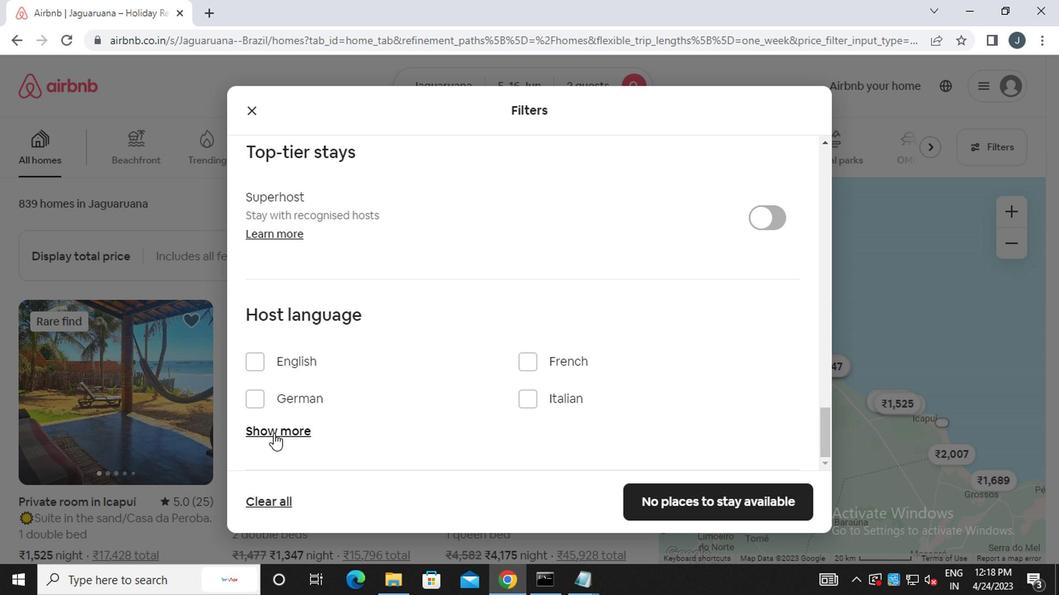 
Action: Mouse pressed left at (269, 433)
Screenshot: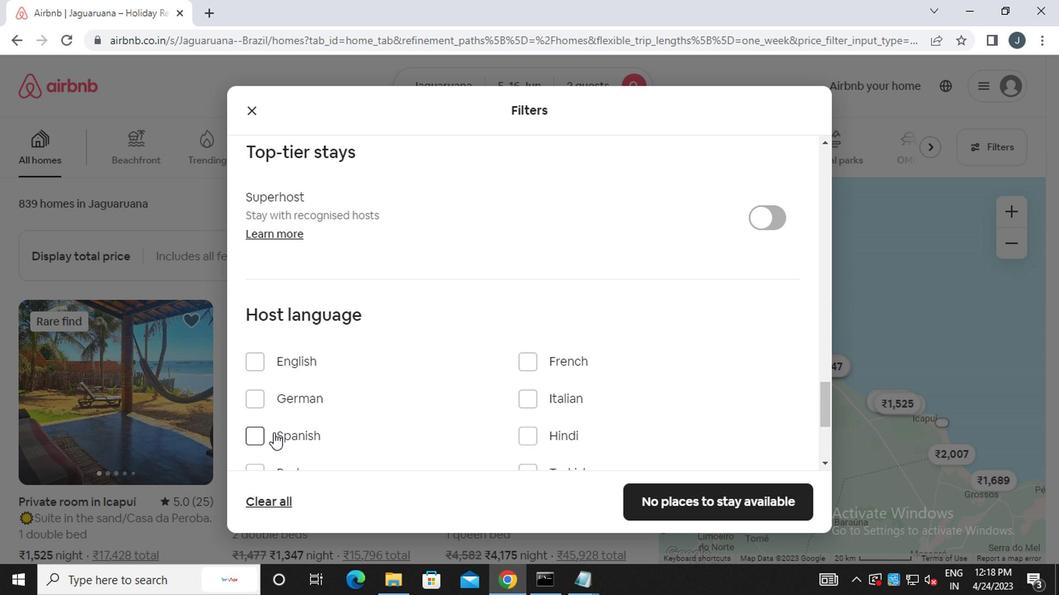 
Action: Mouse moved to (672, 504)
Screenshot: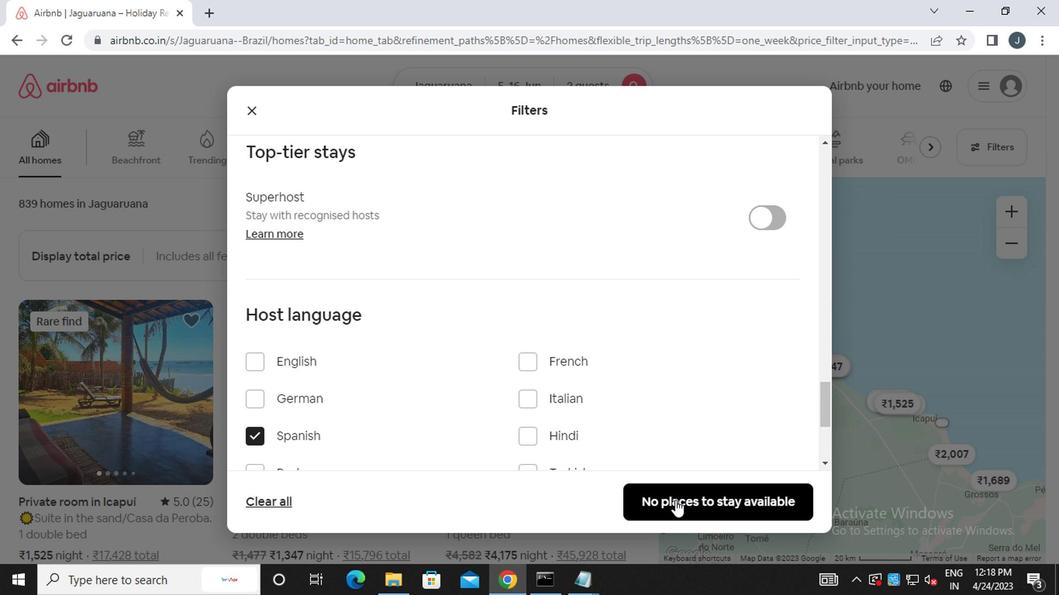 
Action: Mouse pressed left at (672, 504)
Screenshot: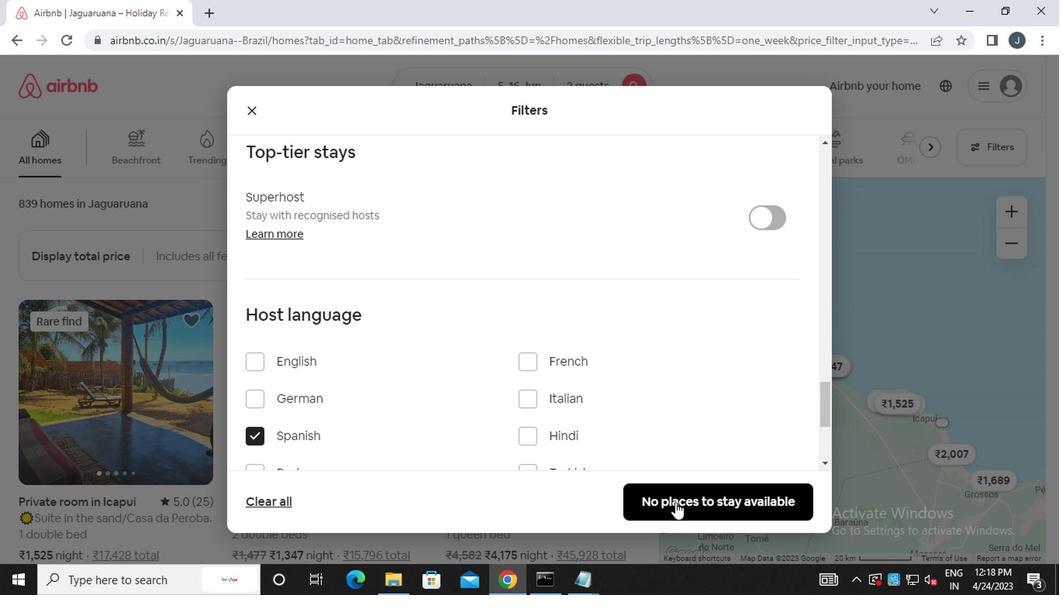 
Action: Mouse moved to (664, 493)
Screenshot: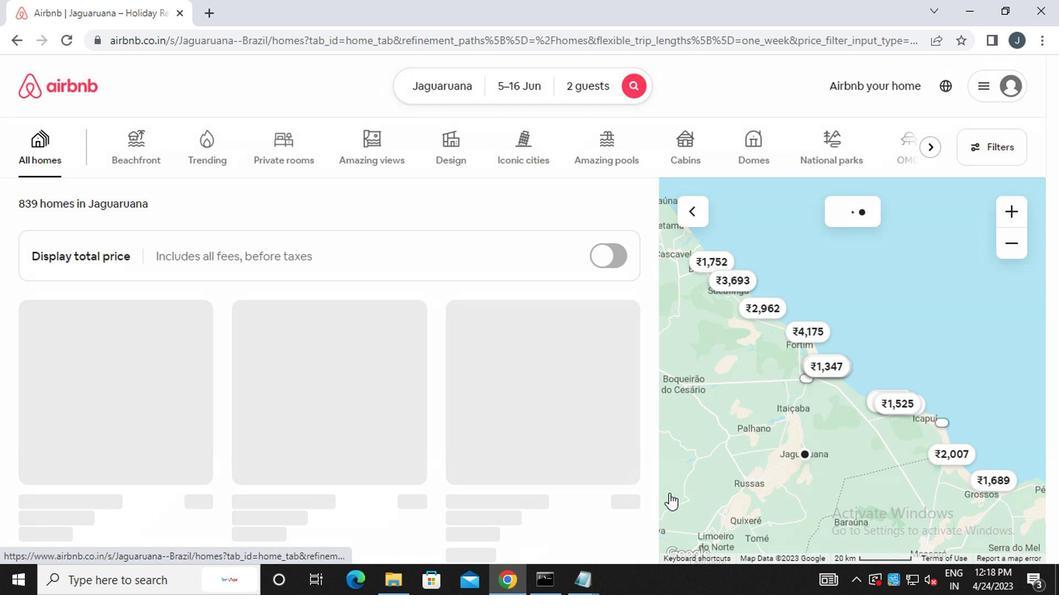 
